Task: Create a due date automation trigger when advanced on, on the tuesday before a card is due add fields without custom field "Resume" set to a date between 1 and 7 working days ago at 11:00 AM.
Action: Mouse moved to (842, 262)
Screenshot: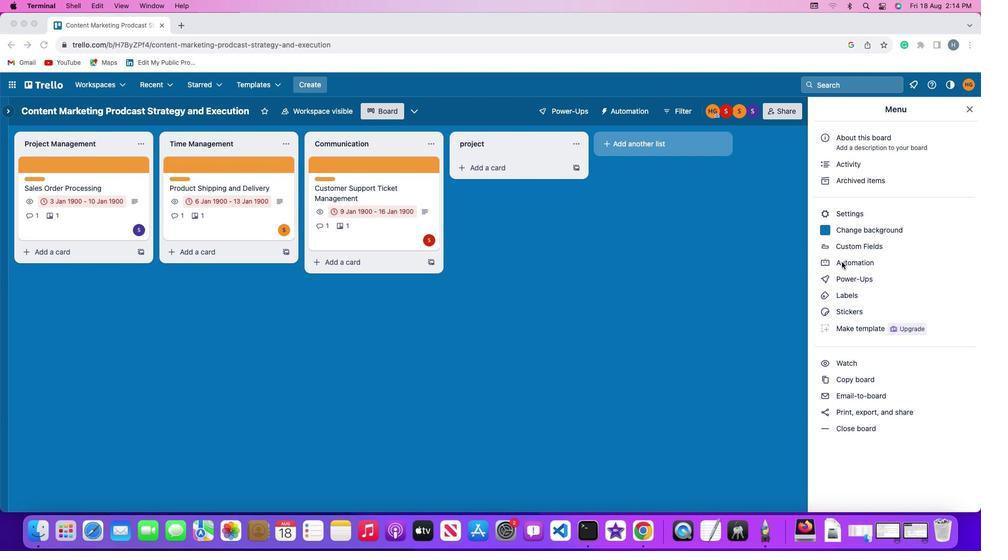 
Action: Mouse pressed left at (842, 262)
Screenshot: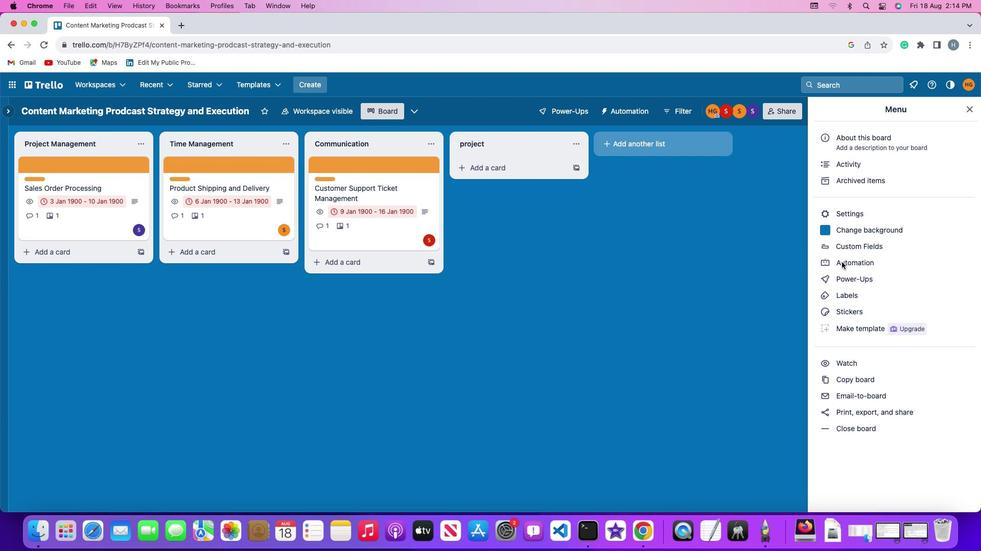 
Action: Mouse pressed left at (842, 262)
Screenshot: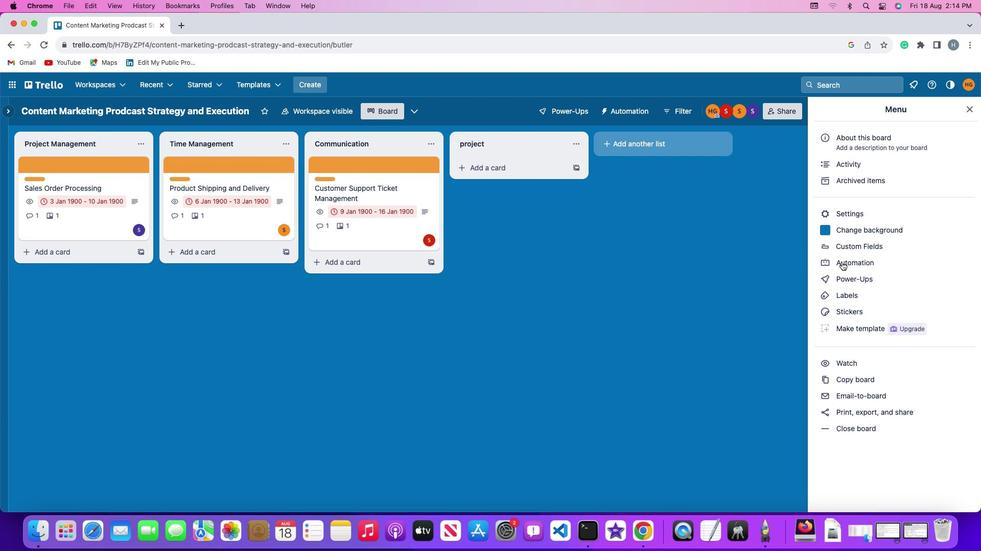 
Action: Mouse moved to (81, 242)
Screenshot: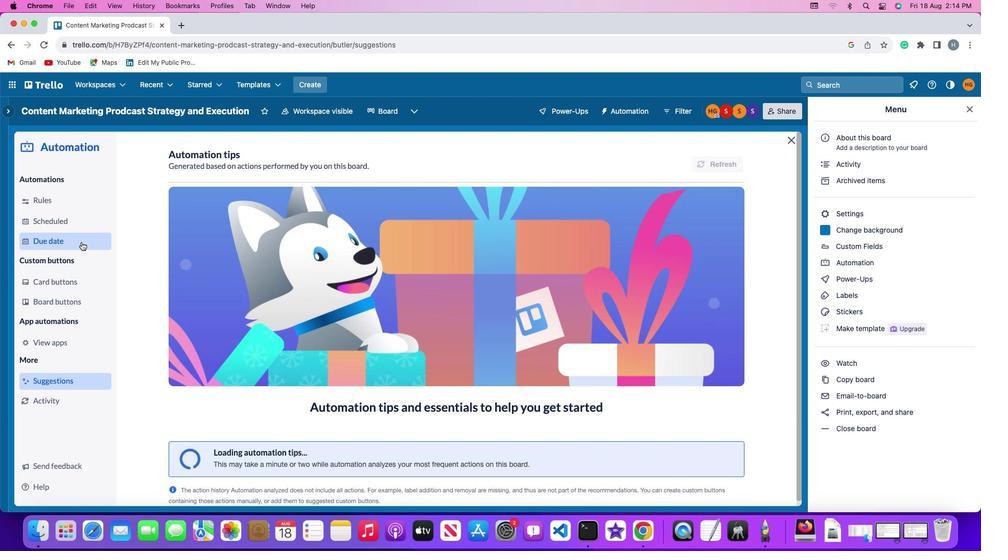 
Action: Mouse pressed left at (81, 242)
Screenshot: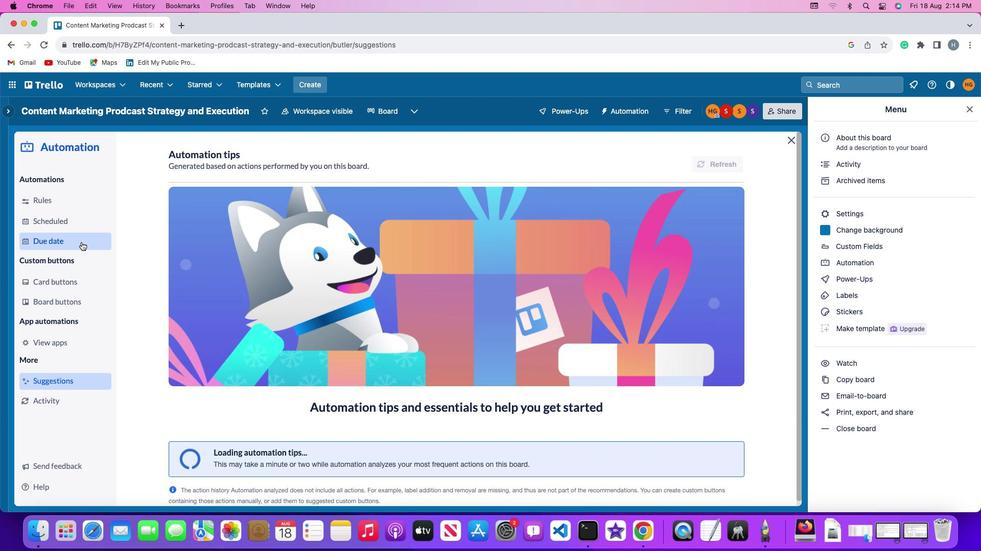 
Action: Mouse moved to (674, 158)
Screenshot: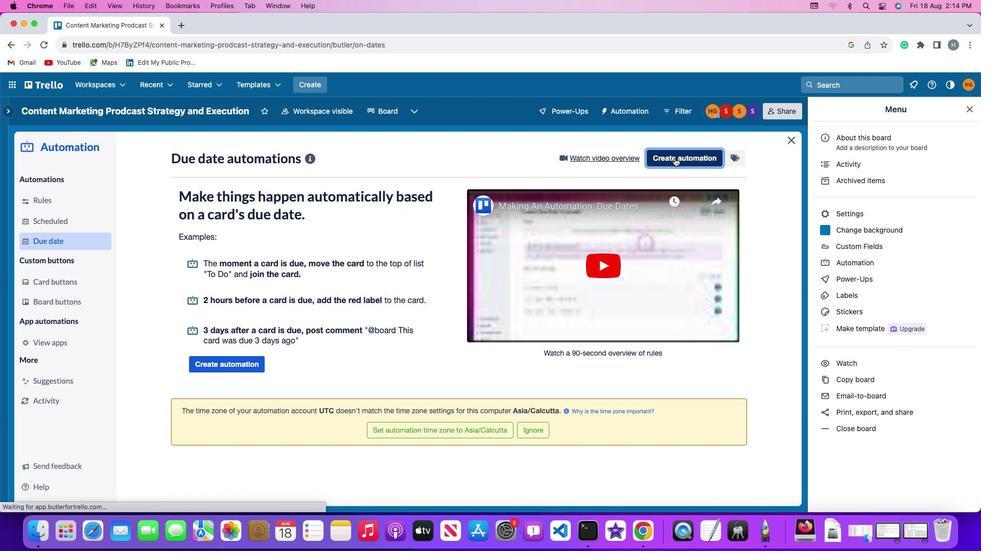 
Action: Mouse pressed left at (674, 158)
Screenshot: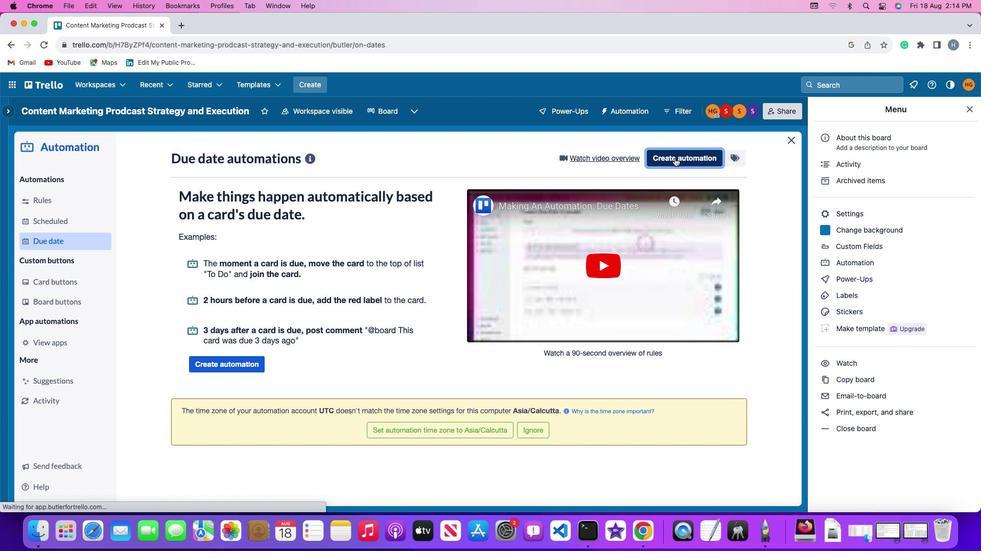 
Action: Mouse moved to (195, 257)
Screenshot: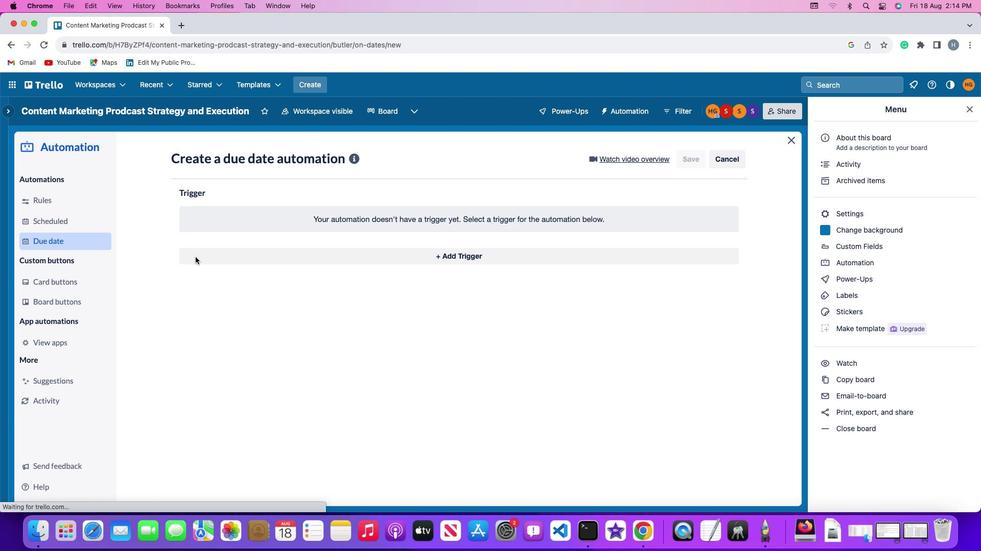 
Action: Mouse pressed left at (195, 257)
Screenshot: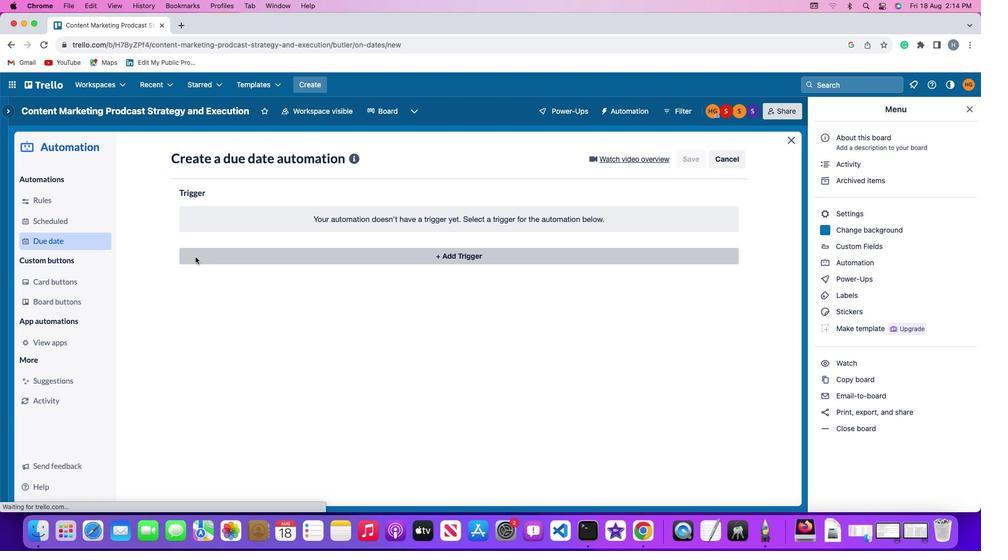 
Action: Mouse moved to (217, 447)
Screenshot: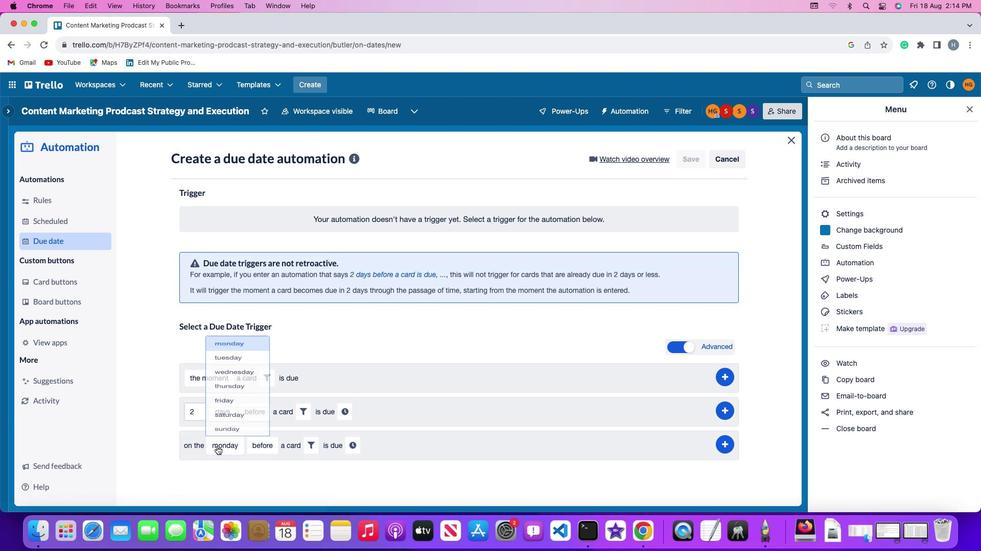 
Action: Mouse pressed left at (217, 447)
Screenshot: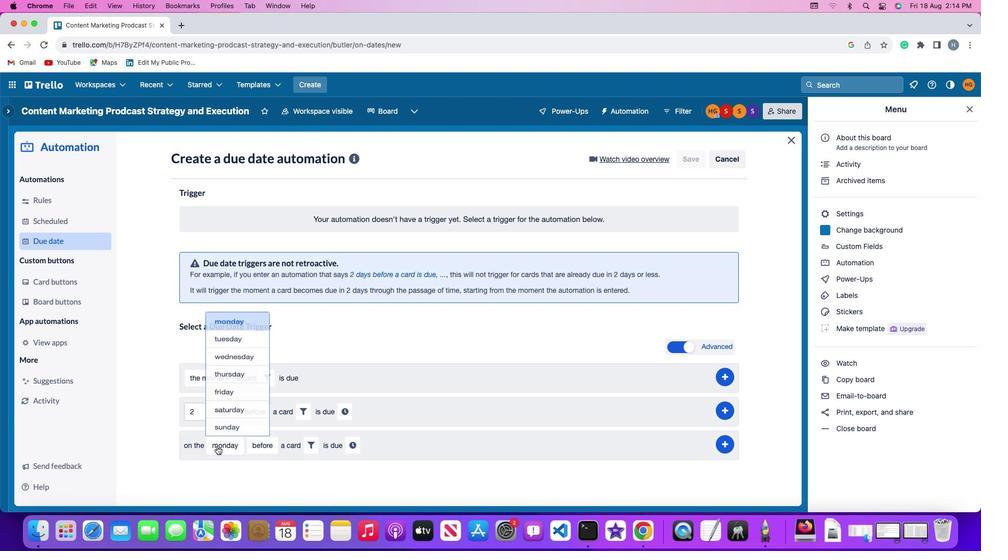 
Action: Mouse moved to (234, 327)
Screenshot: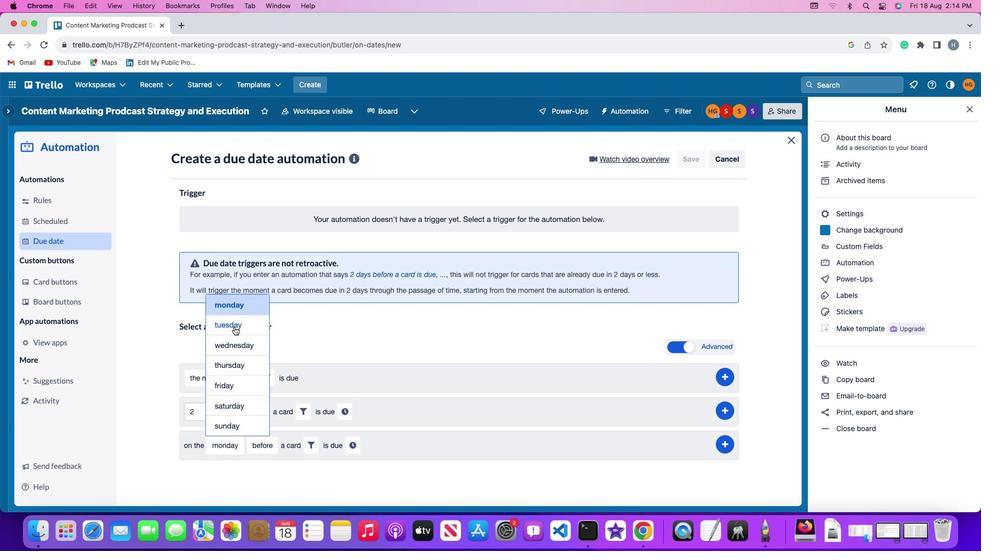 
Action: Mouse pressed left at (234, 327)
Screenshot: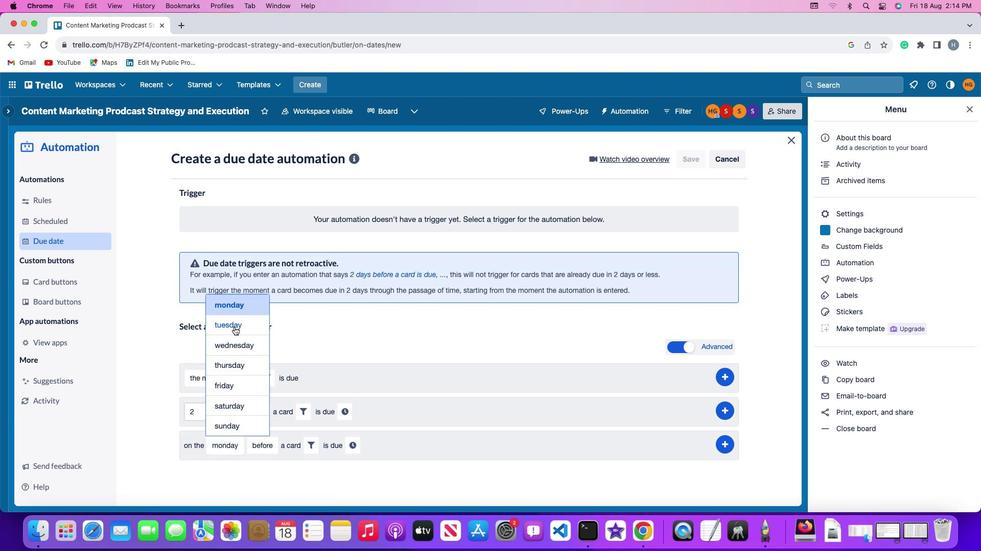 
Action: Mouse moved to (249, 449)
Screenshot: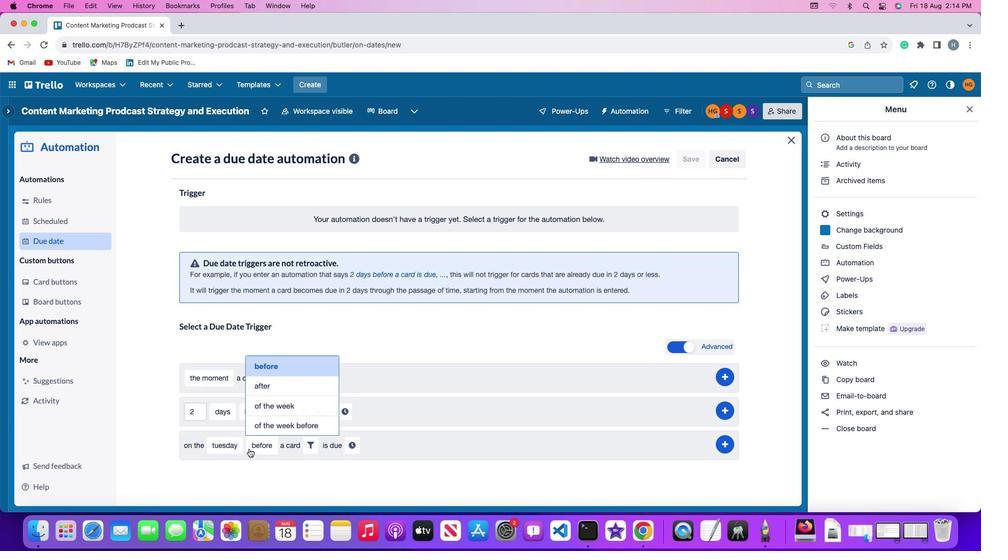 
Action: Mouse pressed left at (249, 449)
Screenshot: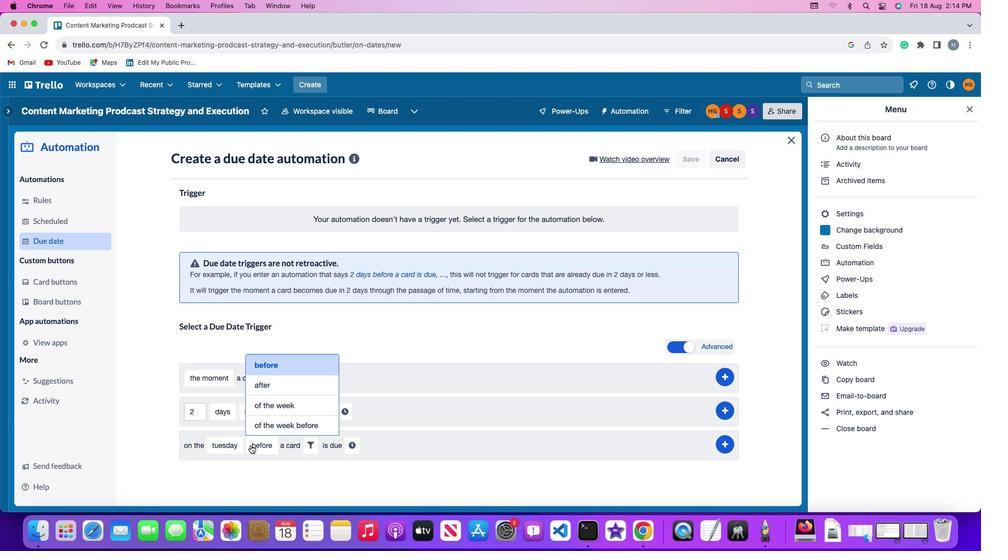 
Action: Mouse moved to (277, 362)
Screenshot: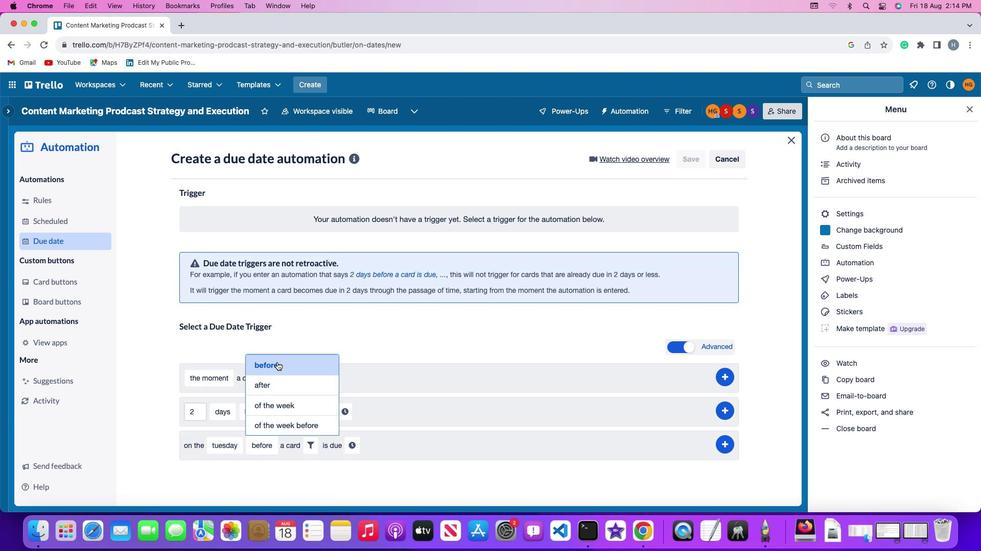 
Action: Mouse pressed left at (277, 362)
Screenshot: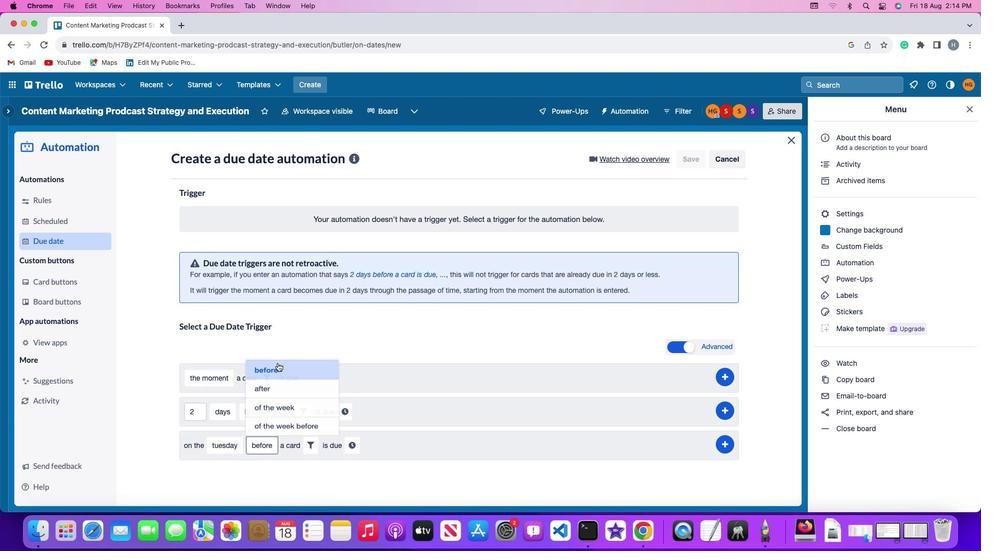 
Action: Mouse moved to (306, 444)
Screenshot: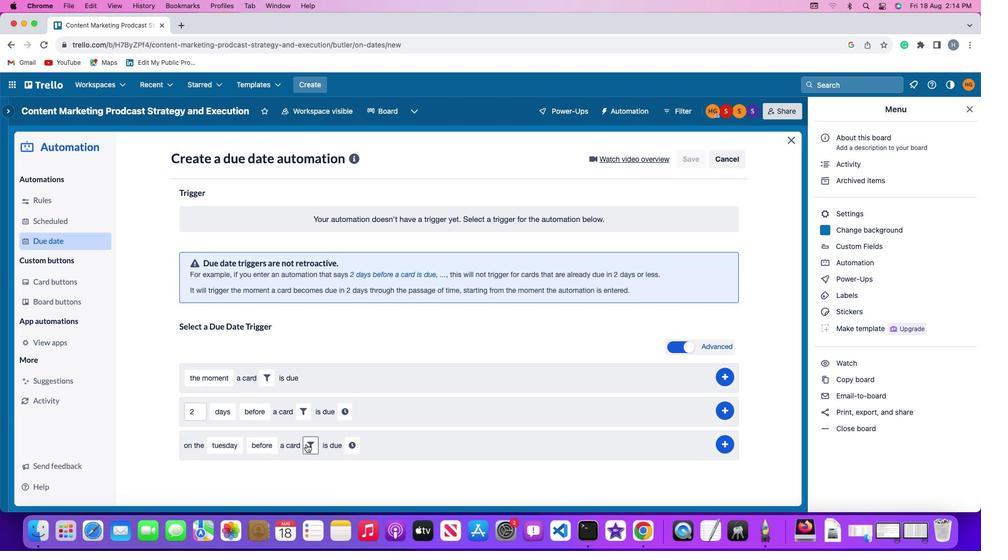 
Action: Mouse pressed left at (306, 444)
Screenshot: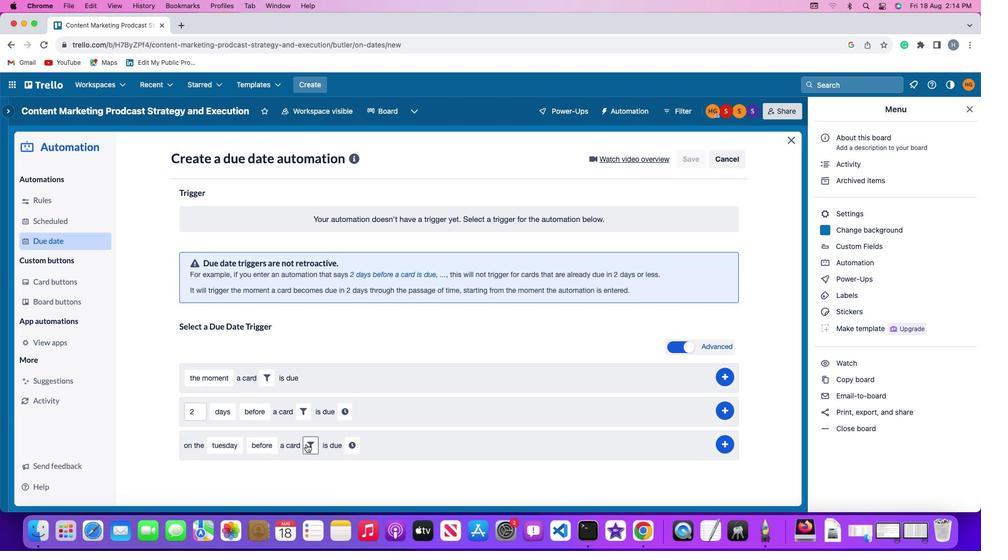 
Action: Mouse moved to (475, 476)
Screenshot: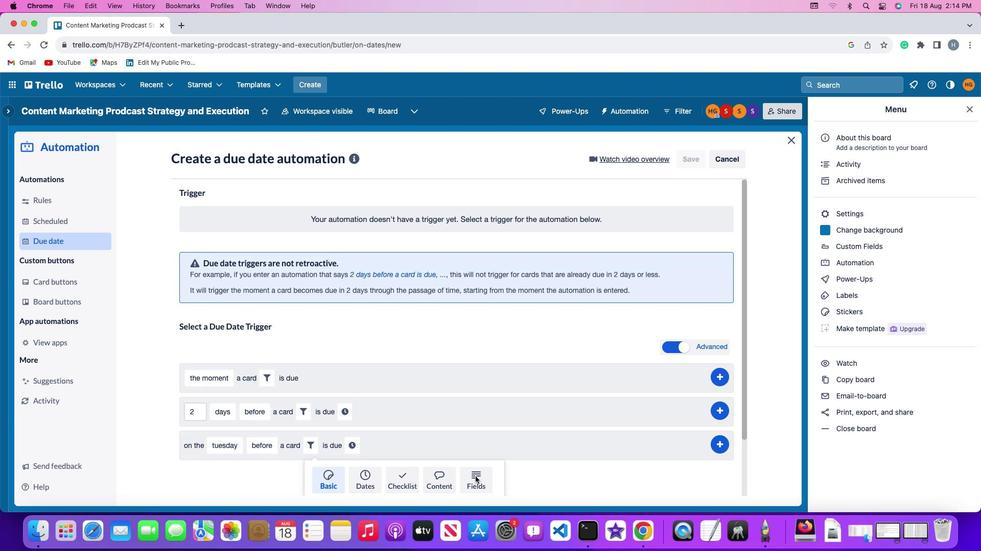 
Action: Mouse pressed left at (475, 476)
Screenshot: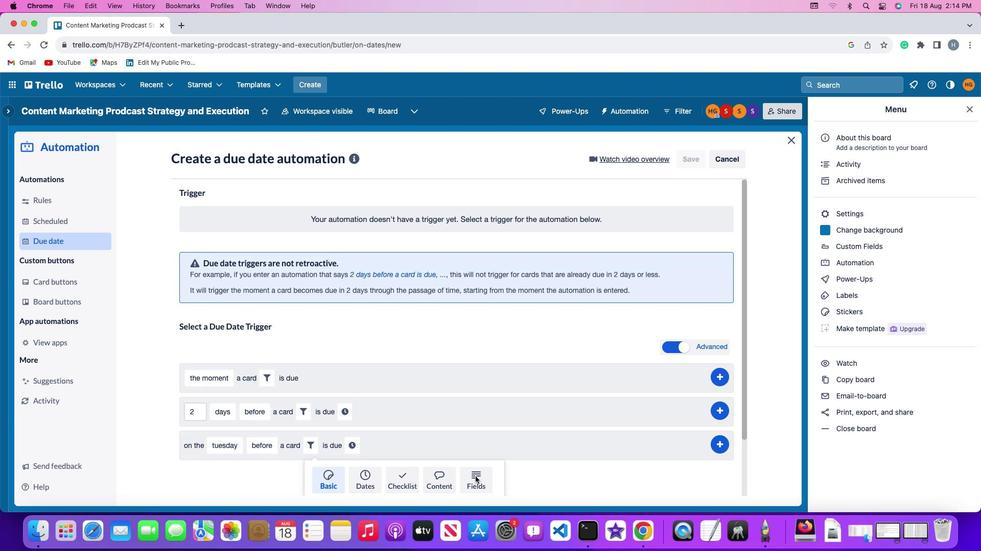 
Action: Mouse moved to (244, 477)
Screenshot: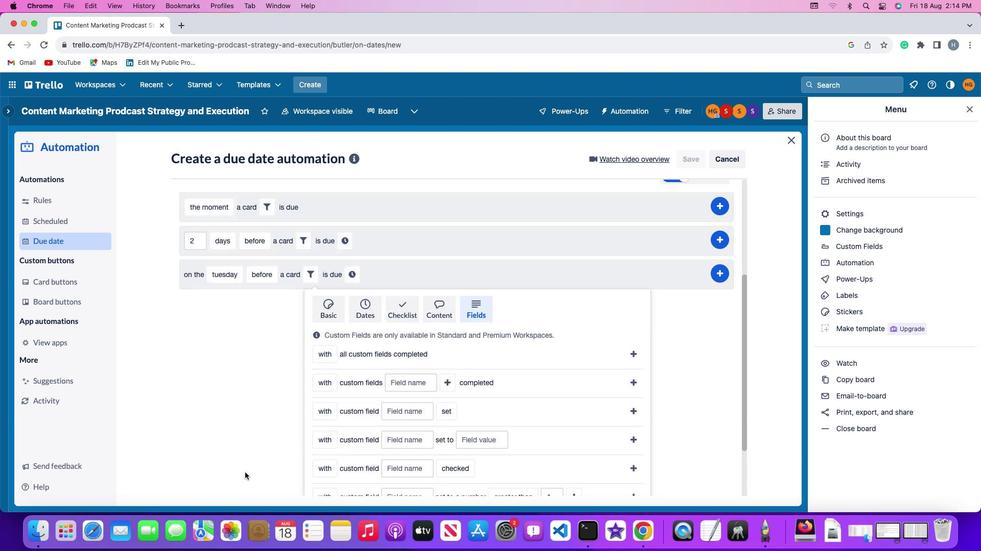 
Action: Mouse scrolled (244, 477) with delta (0, 0)
Screenshot: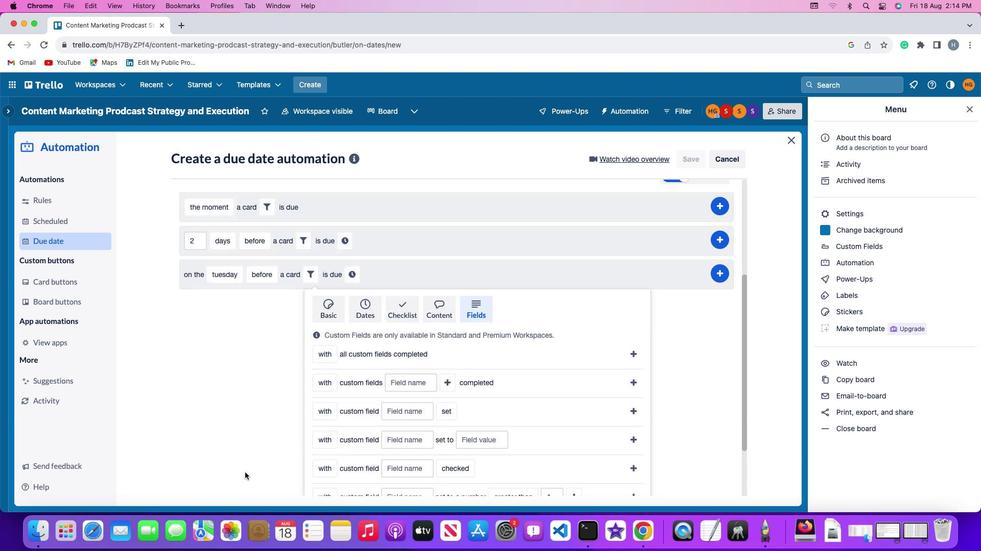 
Action: Mouse scrolled (244, 477) with delta (0, 0)
Screenshot: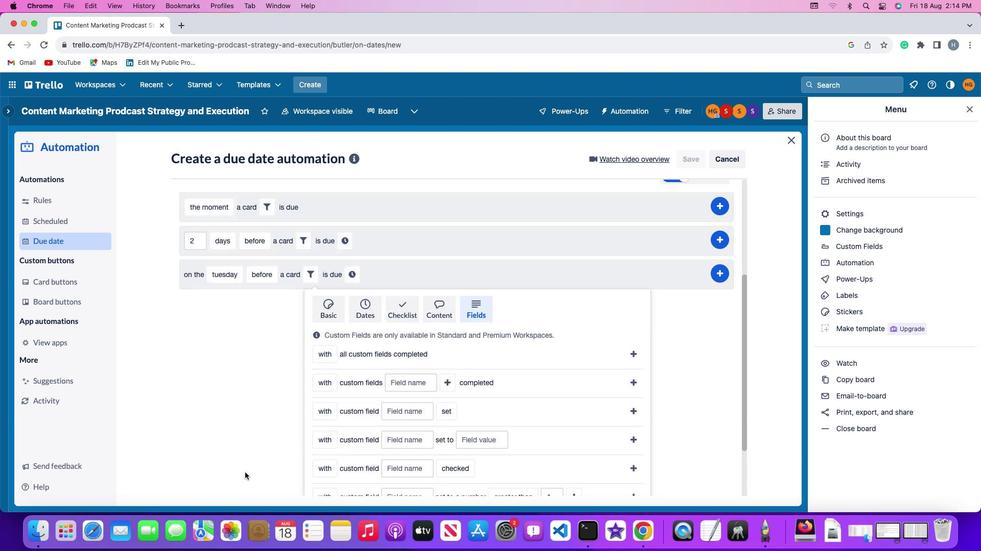 
Action: Mouse moved to (244, 476)
Screenshot: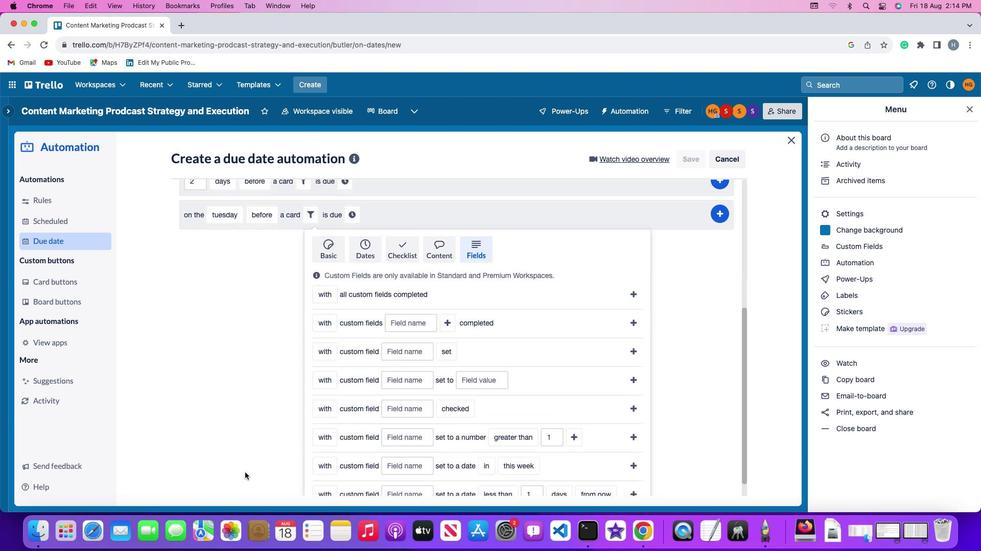 
Action: Mouse scrolled (244, 476) with delta (0, -1)
Screenshot: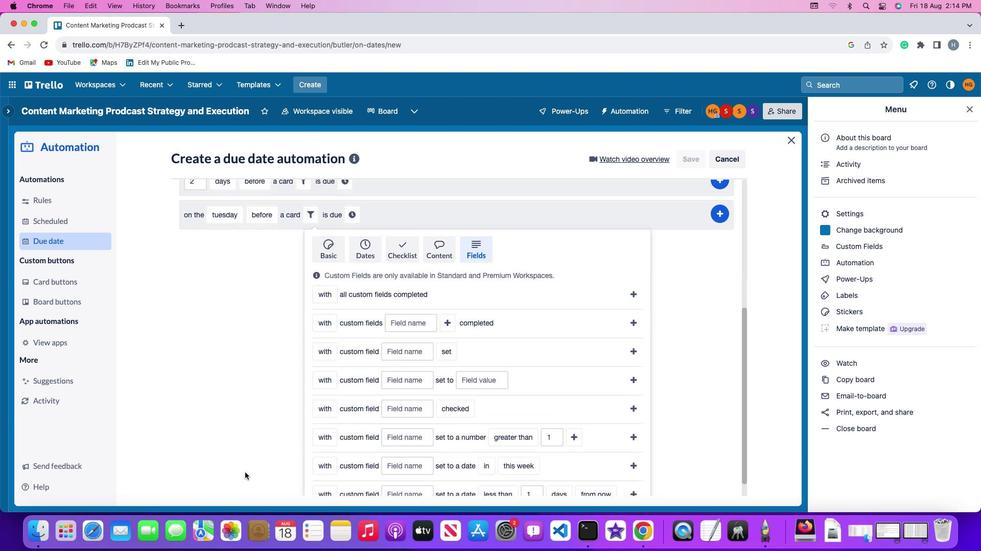 
Action: Mouse scrolled (244, 476) with delta (0, -2)
Screenshot: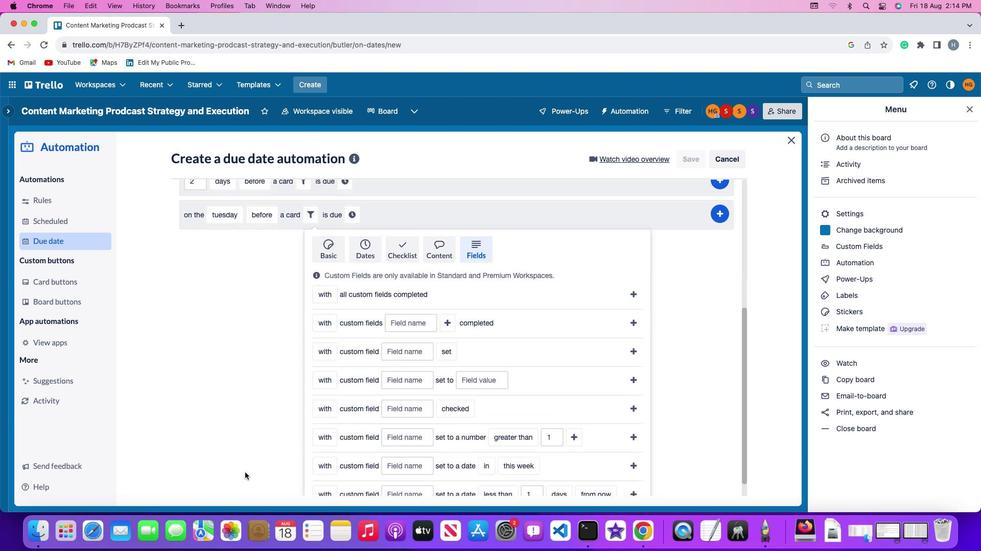 
Action: Mouse moved to (244, 475)
Screenshot: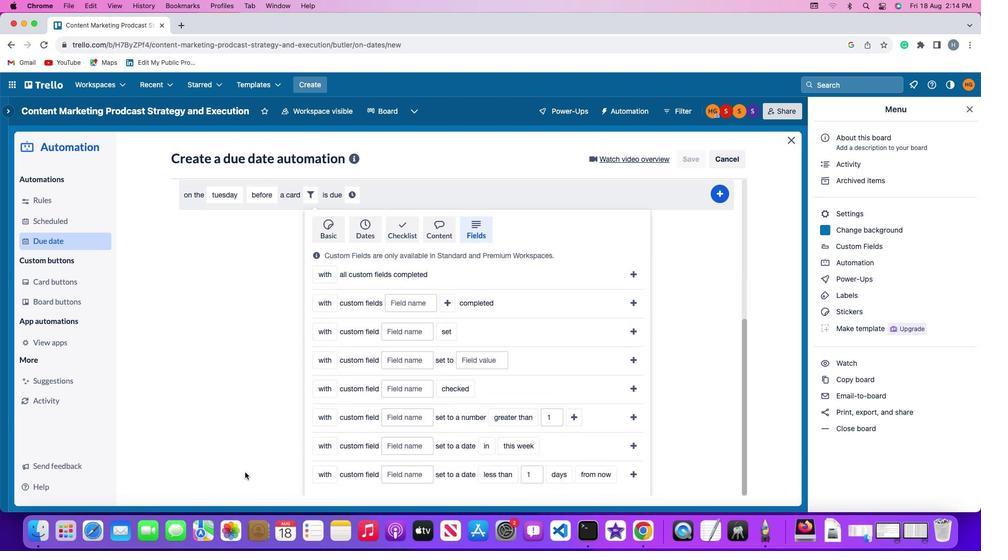 
Action: Mouse scrolled (244, 475) with delta (0, -2)
Screenshot: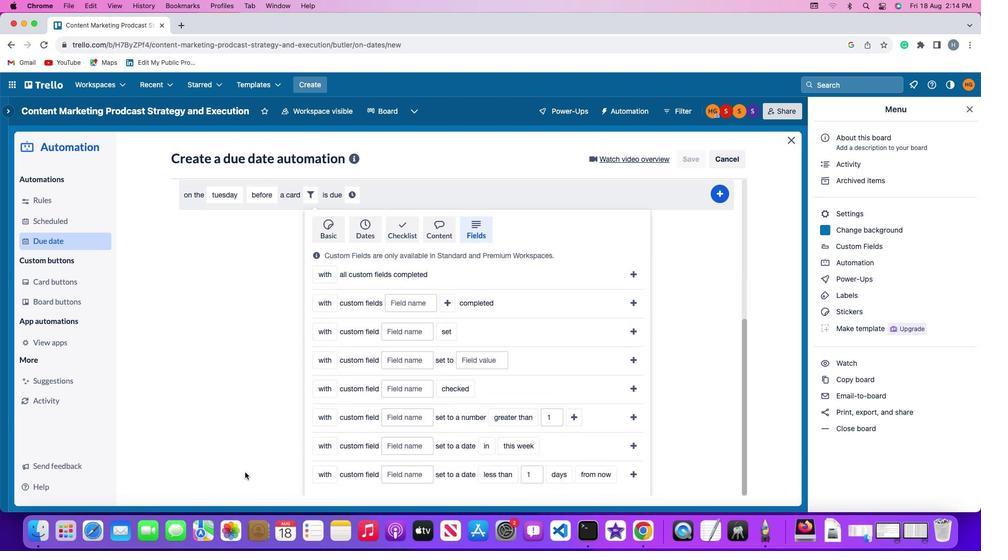 
Action: Mouse moved to (245, 472)
Screenshot: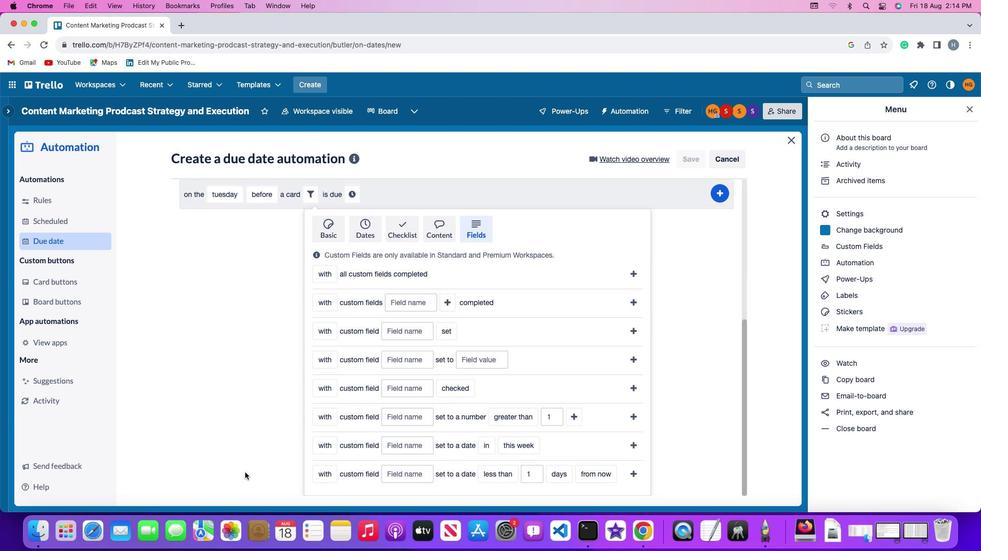 
Action: Mouse scrolled (245, 472) with delta (0, 0)
Screenshot: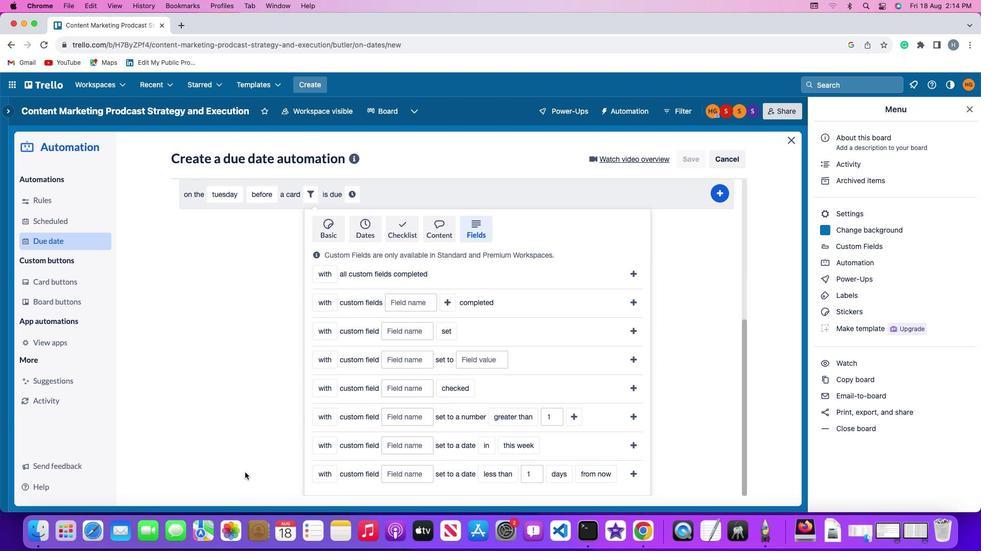 
Action: Mouse scrolled (245, 472) with delta (0, 0)
Screenshot: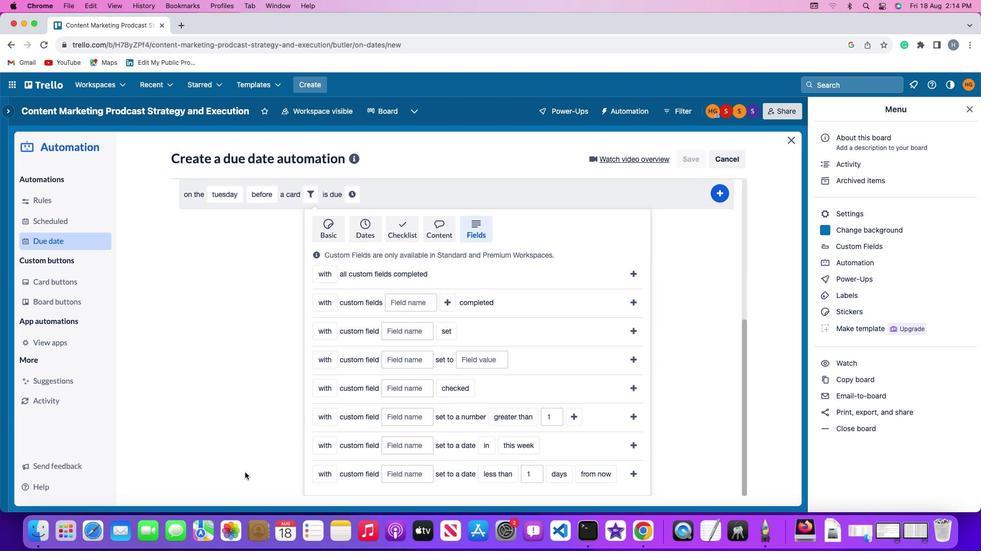 
Action: Mouse scrolled (245, 472) with delta (0, -1)
Screenshot: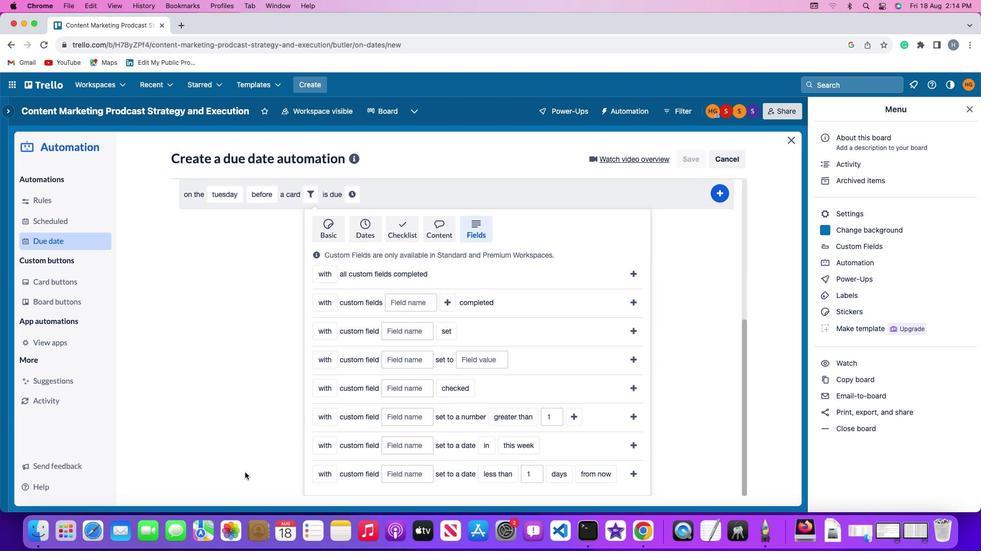 
Action: Mouse scrolled (245, 472) with delta (0, -2)
Screenshot: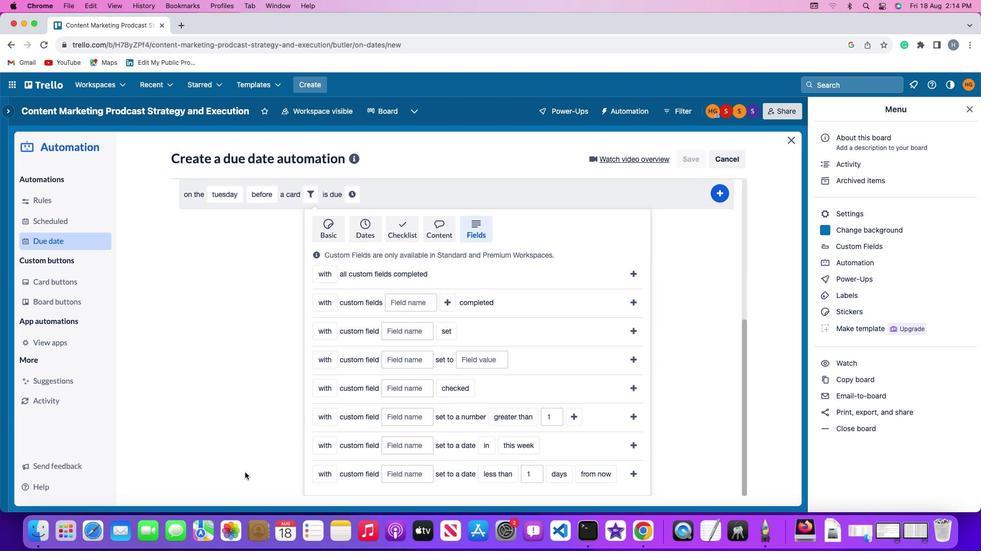 
Action: Mouse scrolled (245, 472) with delta (0, -2)
Screenshot: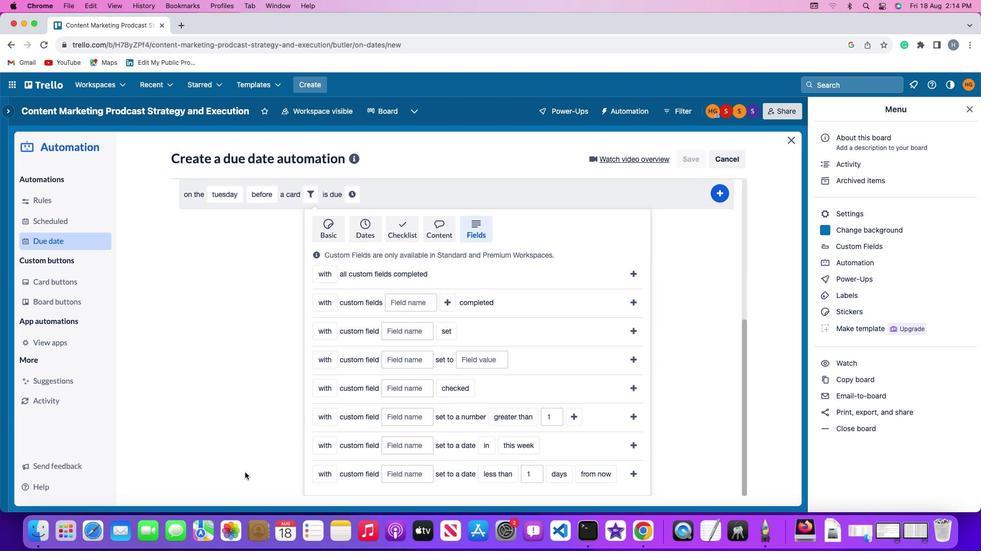 
Action: Mouse scrolled (245, 472) with delta (0, 0)
Screenshot: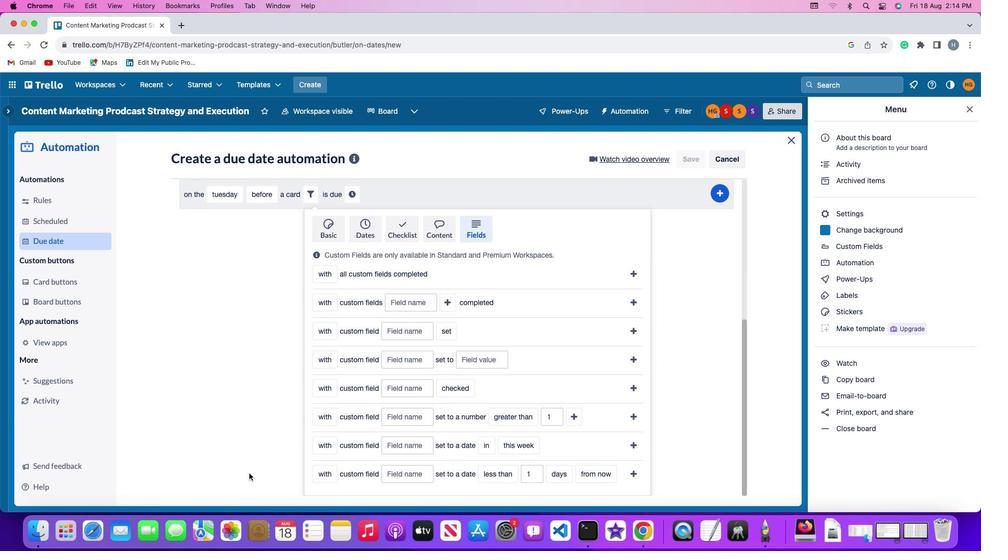 
Action: Mouse scrolled (245, 472) with delta (0, 0)
Screenshot: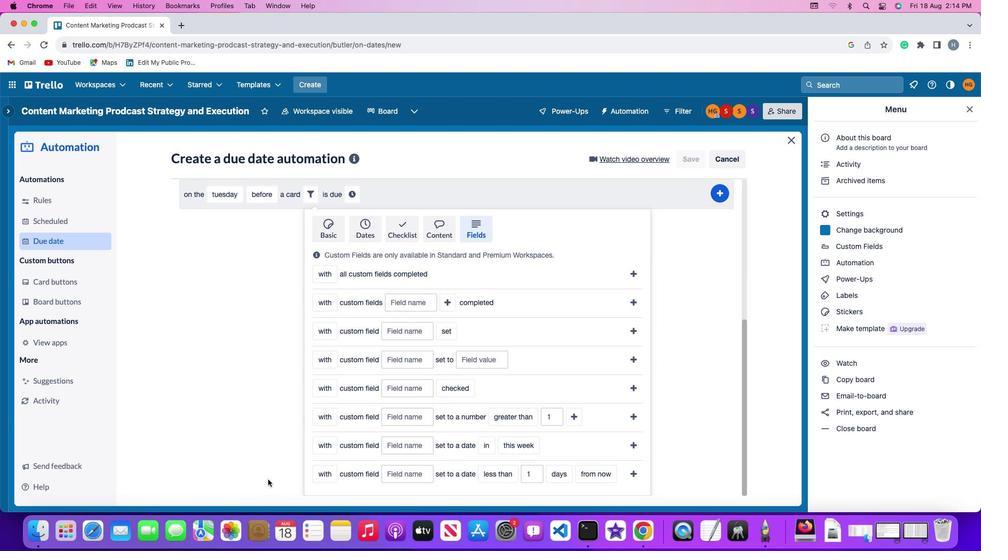 
Action: Mouse moved to (319, 473)
Screenshot: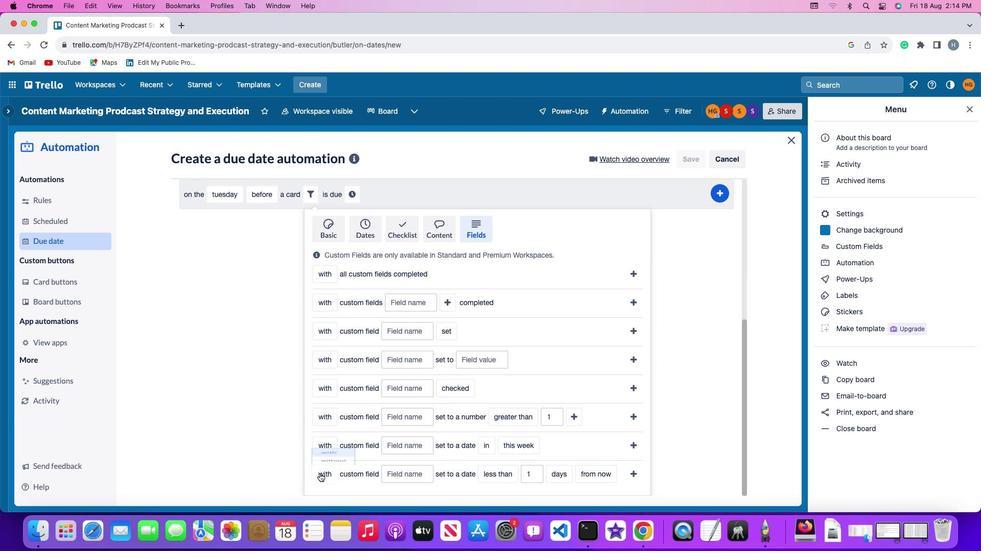 
Action: Mouse pressed left at (319, 473)
Screenshot: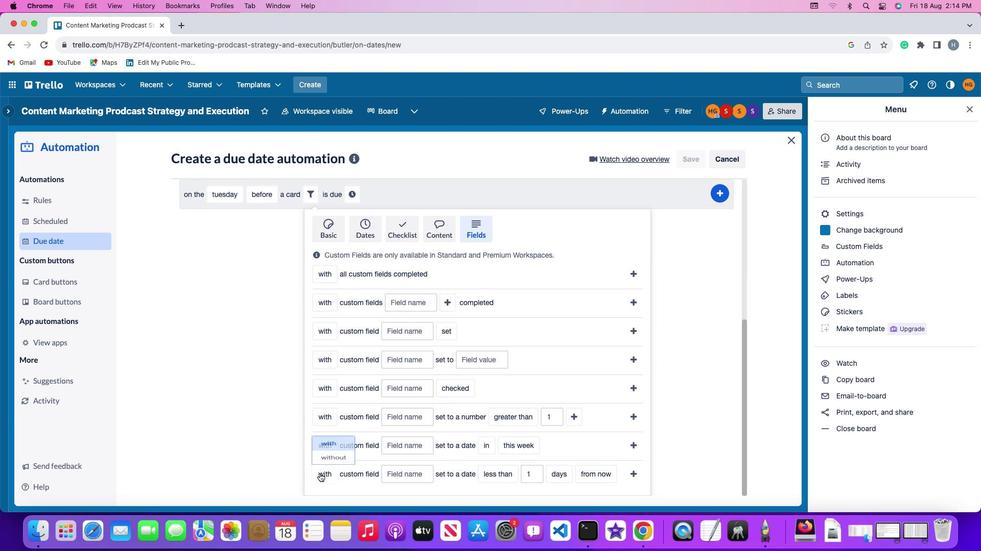 
Action: Mouse moved to (324, 456)
Screenshot: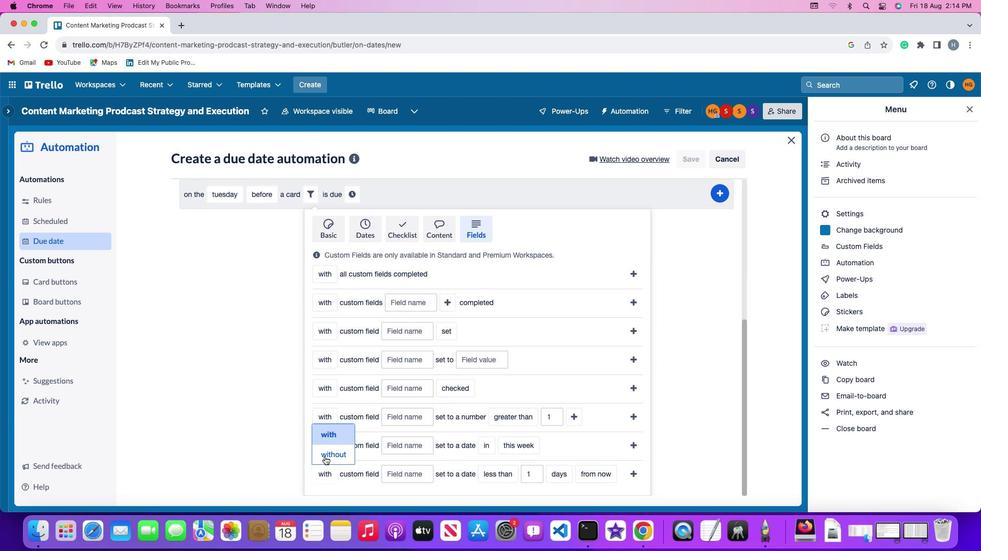
Action: Mouse pressed left at (324, 456)
Screenshot: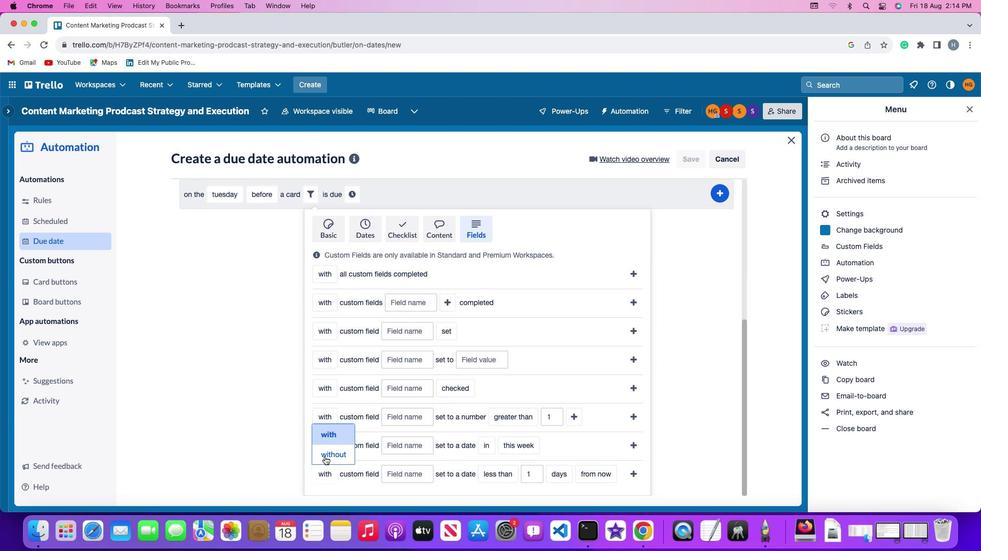 
Action: Mouse moved to (403, 476)
Screenshot: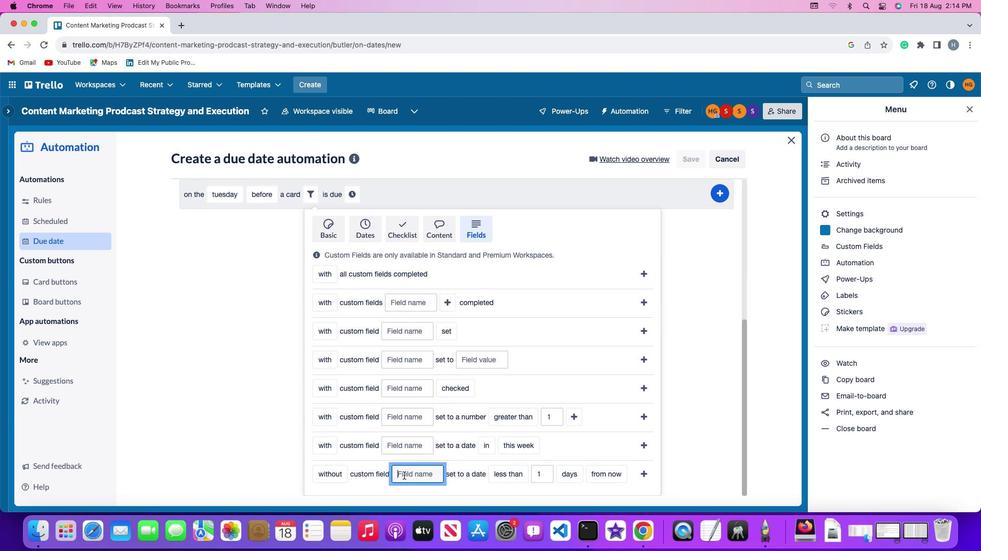
Action: Mouse pressed left at (403, 476)
Screenshot: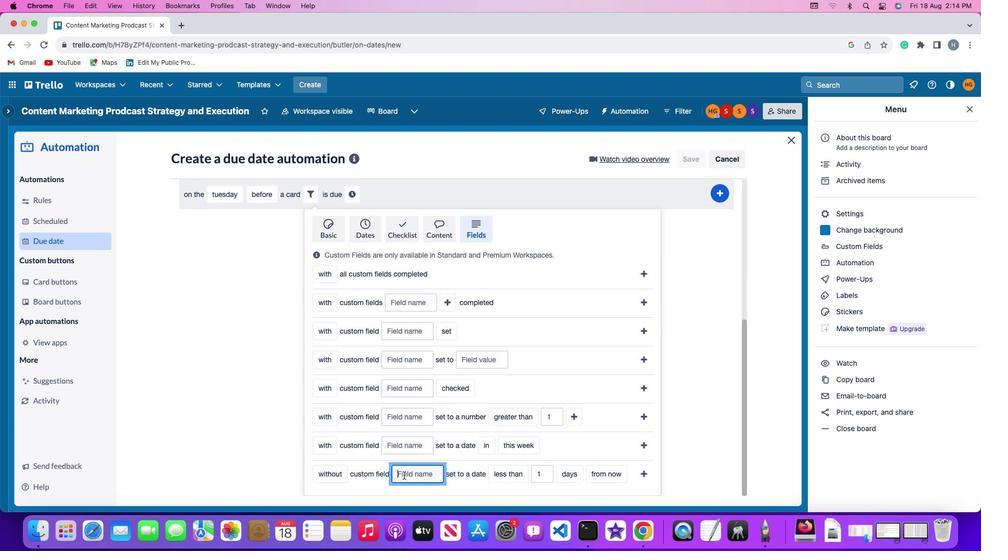 
Action: Mouse moved to (404, 475)
Screenshot: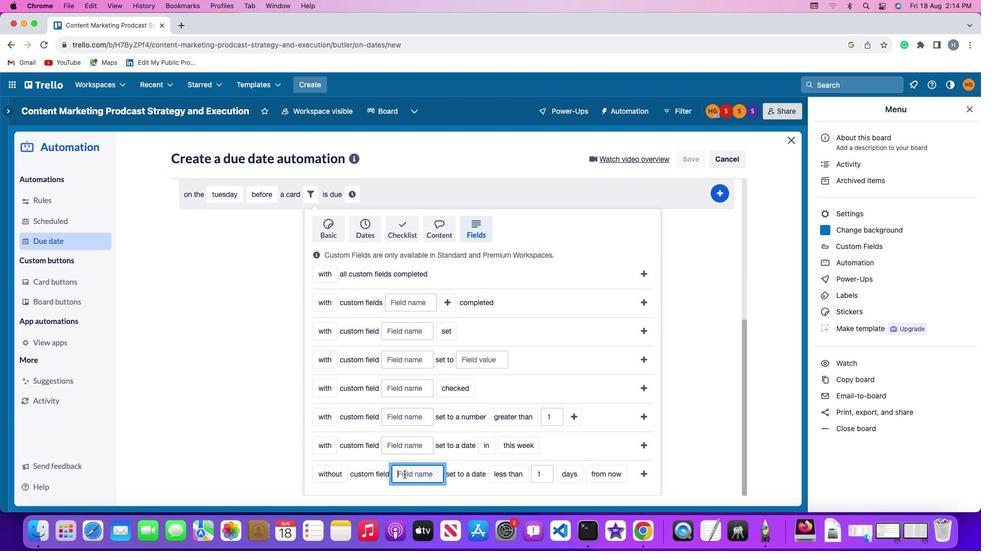 
Action: Key pressed Key.shift'R''e''s''u''m''e'
Screenshot: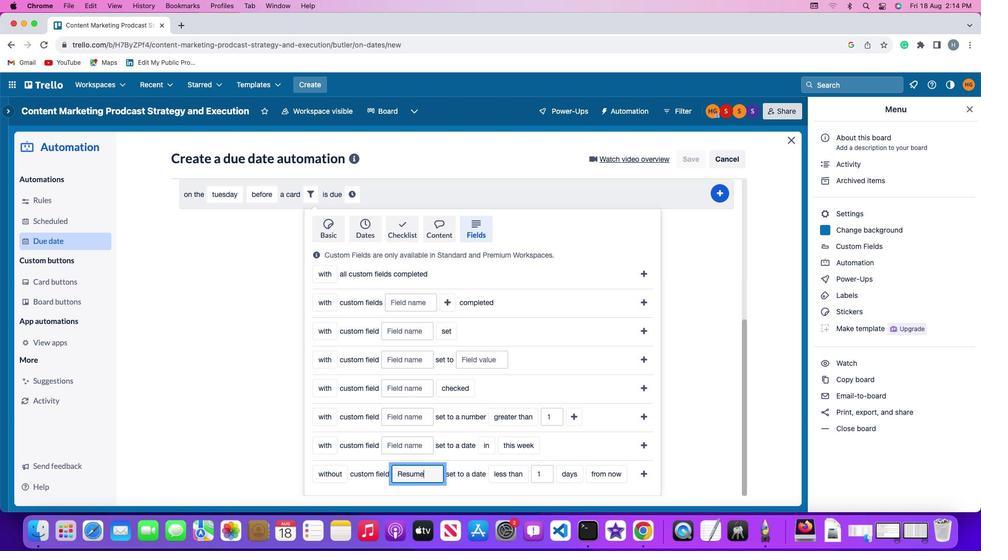 
Action: Mouse moved to (510, 466)
Screenshot: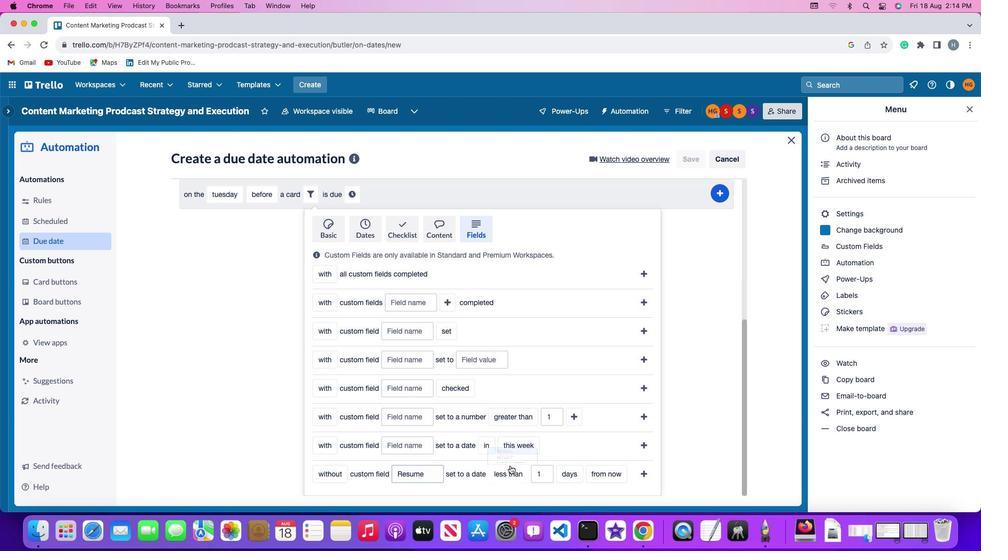 
Action: Mouse pressed left at (510, 466)
Screenshot: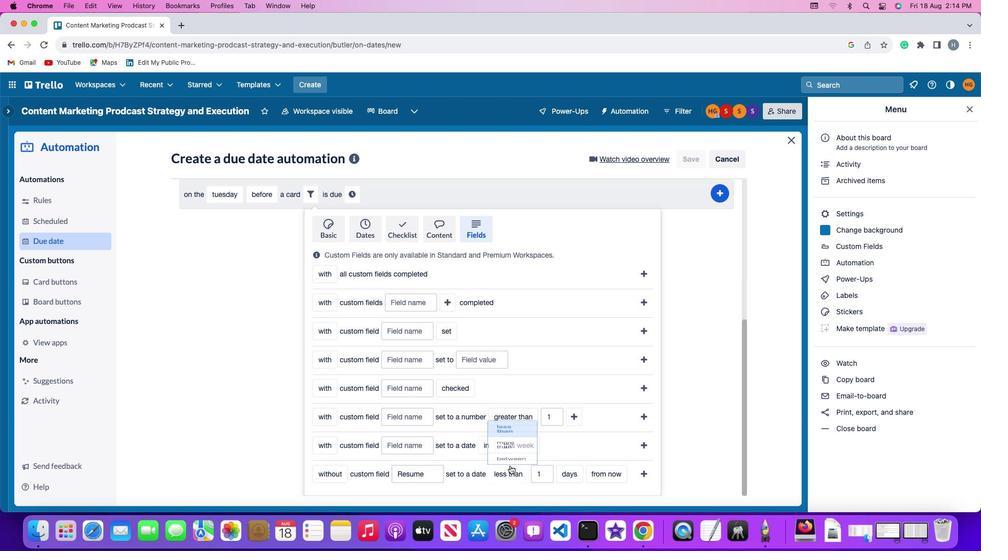 
Action: Mouse moved to (505, 456)
Screenshot: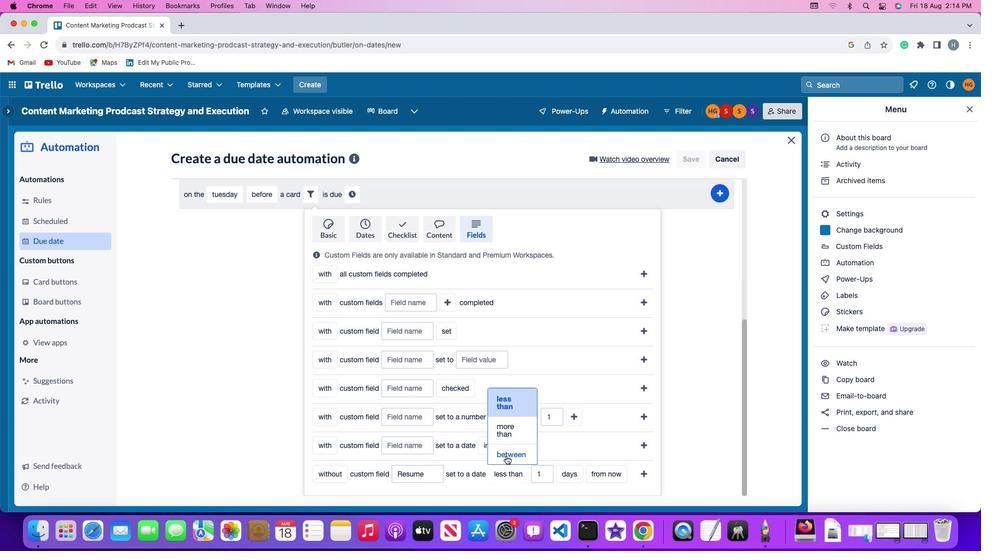 
Action: Mouse pressed left at (505, 456)
Screenshot: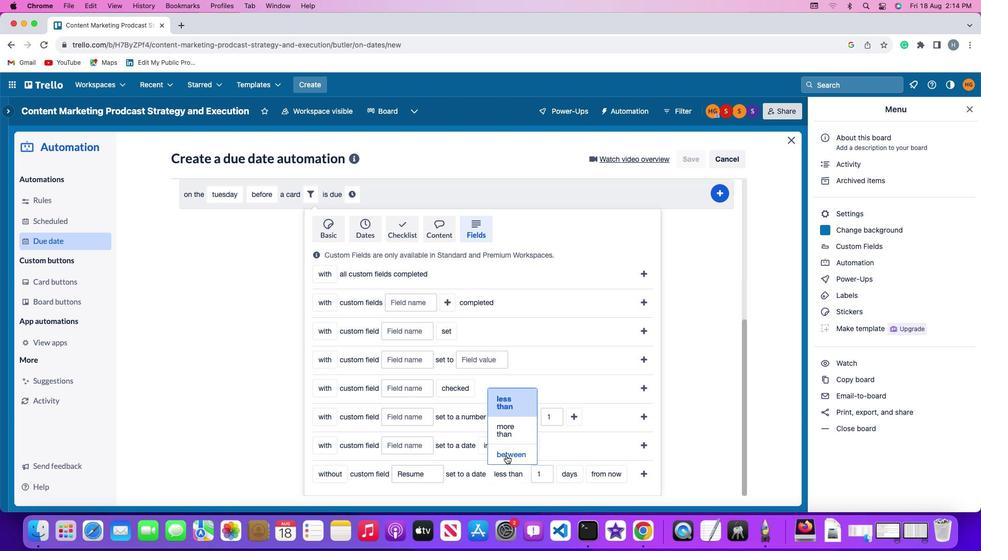 
Action: Mouse moved to (540, 474)
Screenshot: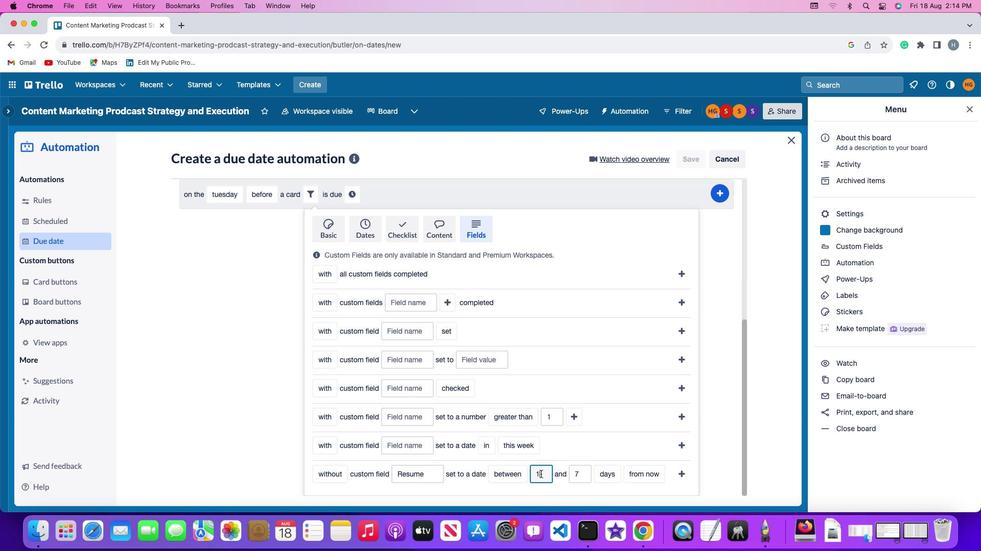 
Action: Mouse pressed left at (540, 474)
Screenshot: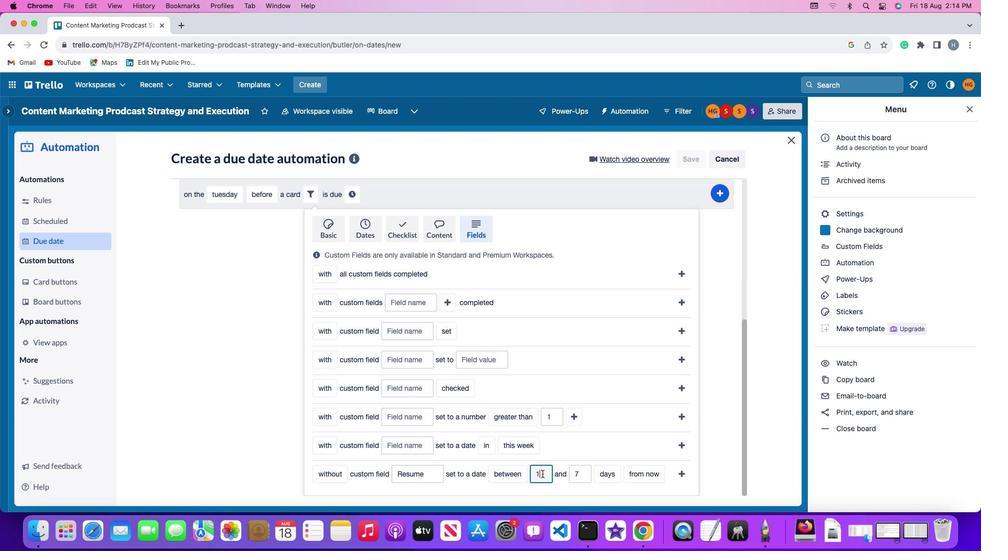 
Action: Mouse moved to (544, 473)
Screenshot: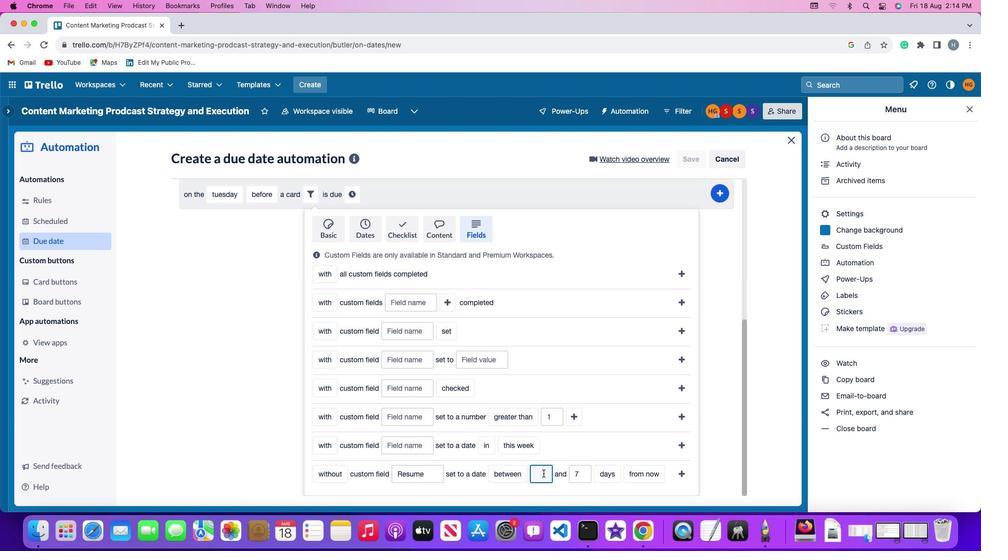 
Action: Key pressed Key.backspace
Screenshot: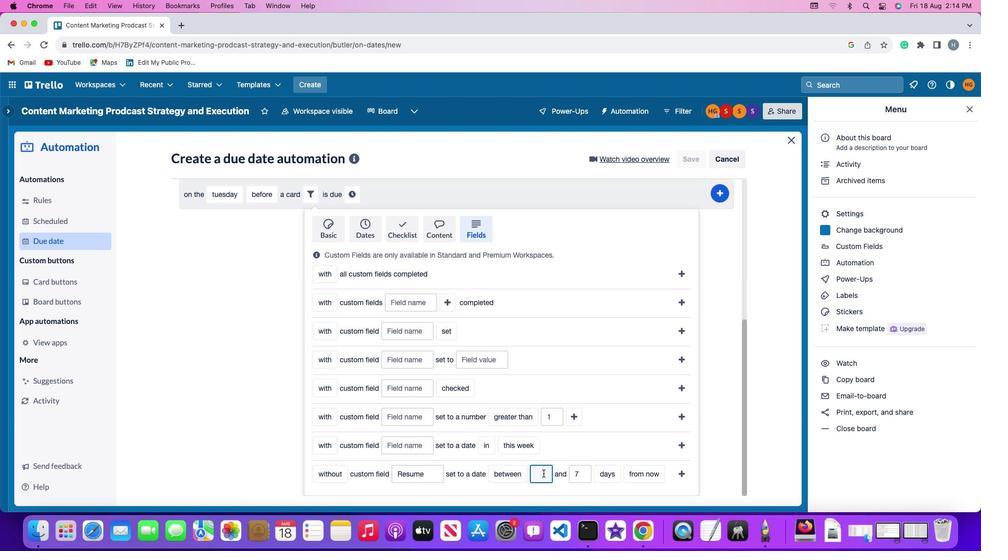 
Action: Mouse moved to (542, 473)
Screenshot: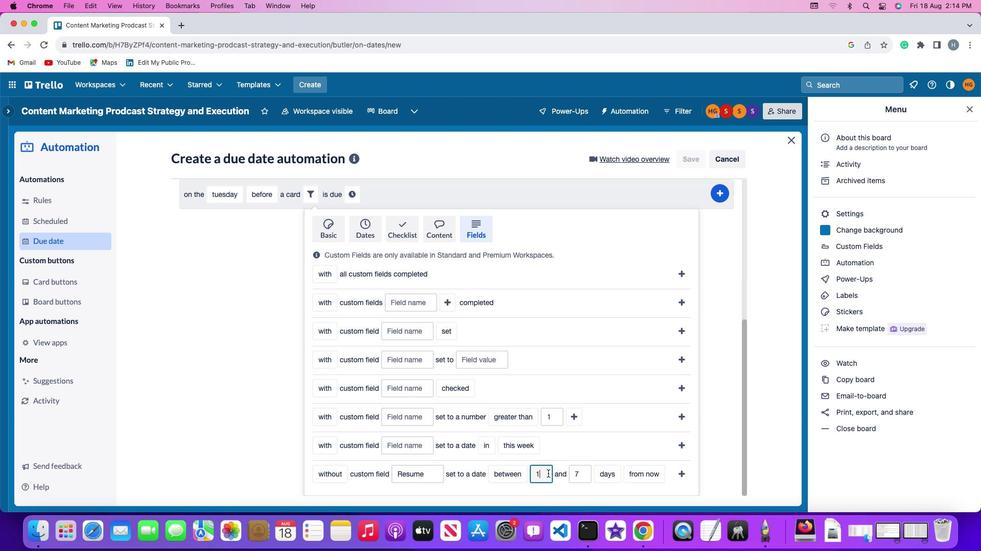 
Action: Key pressed '1'
Screenshot: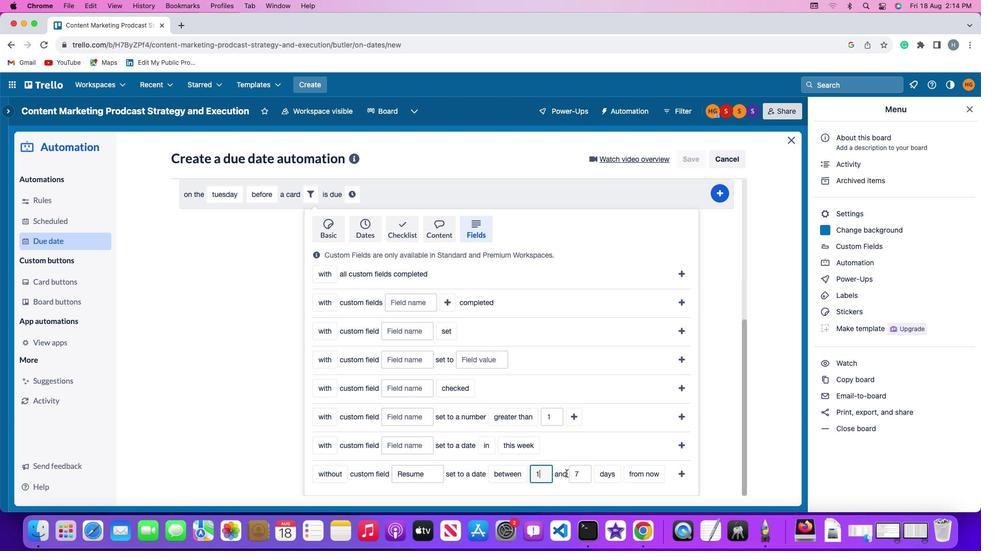 
Action: Mouse moved to (583, 474)
Screenshot: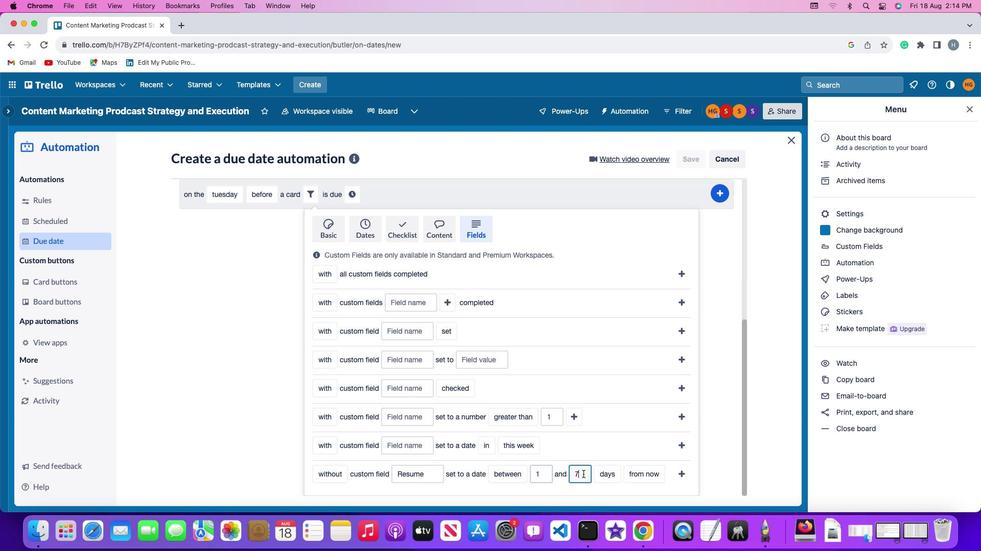 
Action: Mouse pressed left at (583, 474)
Screenshot: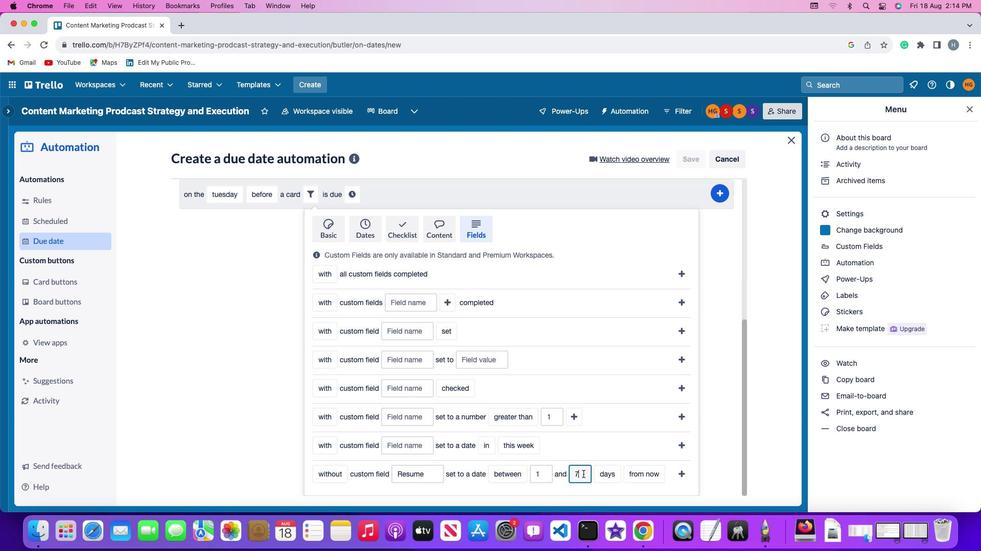 
Action: Key pressed Key.backspace'7'
Screenshot: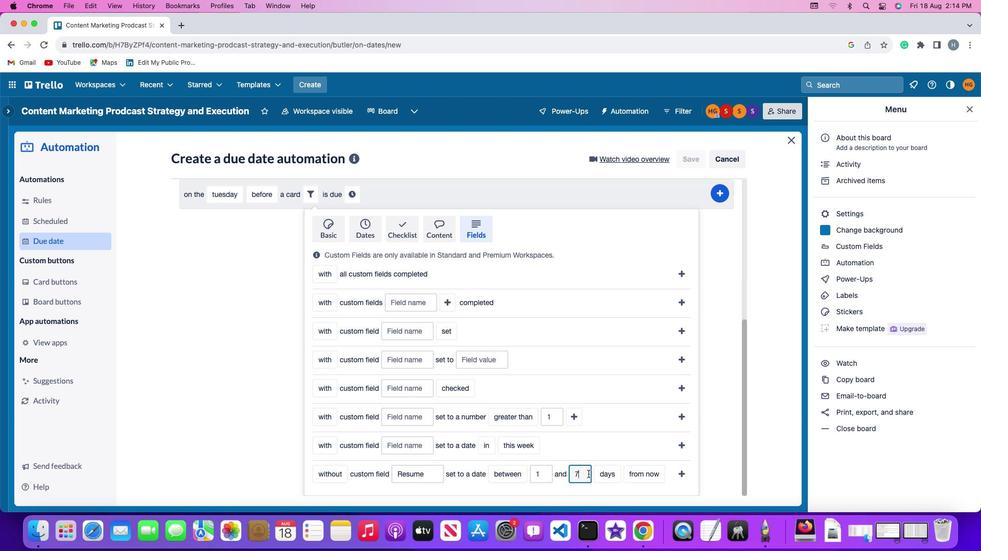 
Action: Mouse moved to (609, 471)
Screenshot: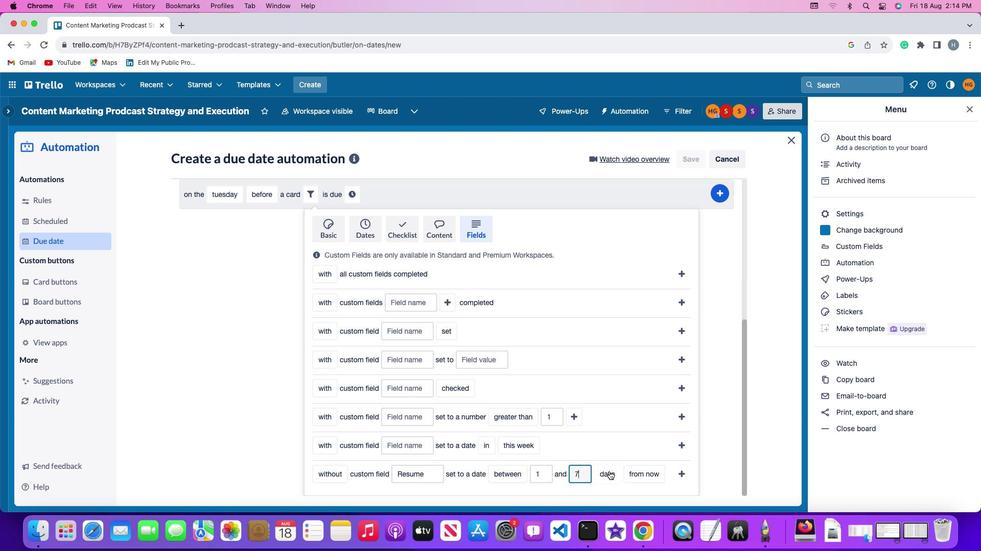 
Action: Mouse pressed left at (609, 471)
Screenshot: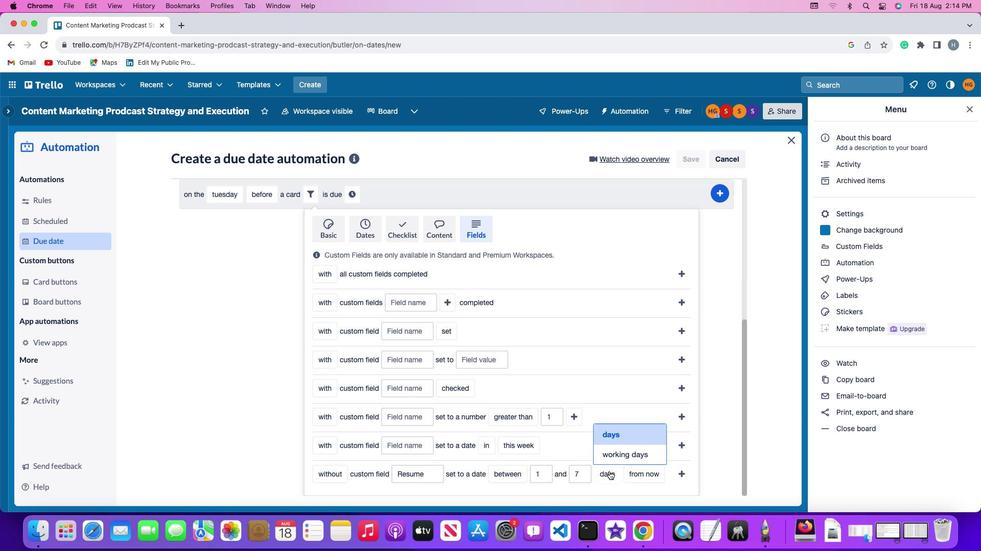 
Action: Mouse moved to (609, 455)
Screenshot: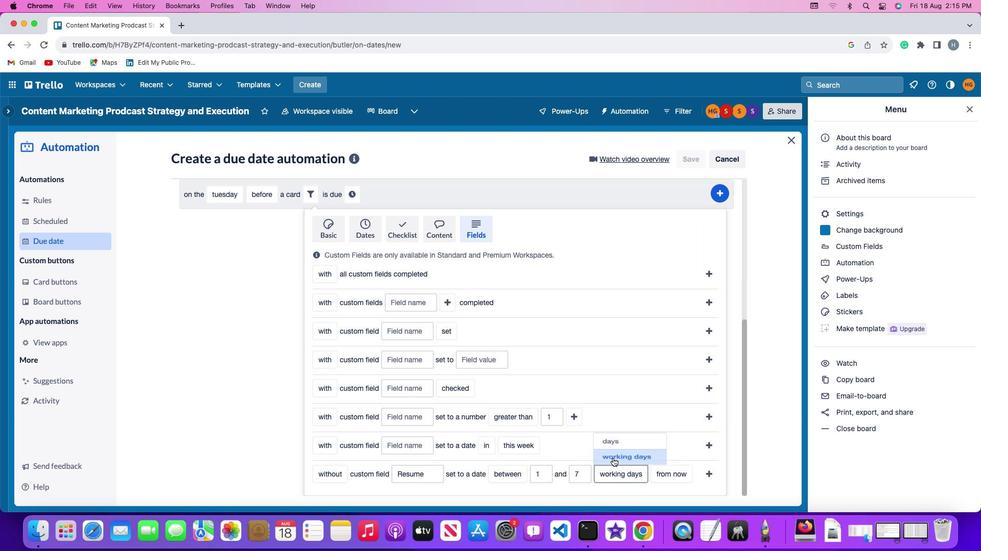 
Action: Mouse pressed left at (609, 455)
Screenshot: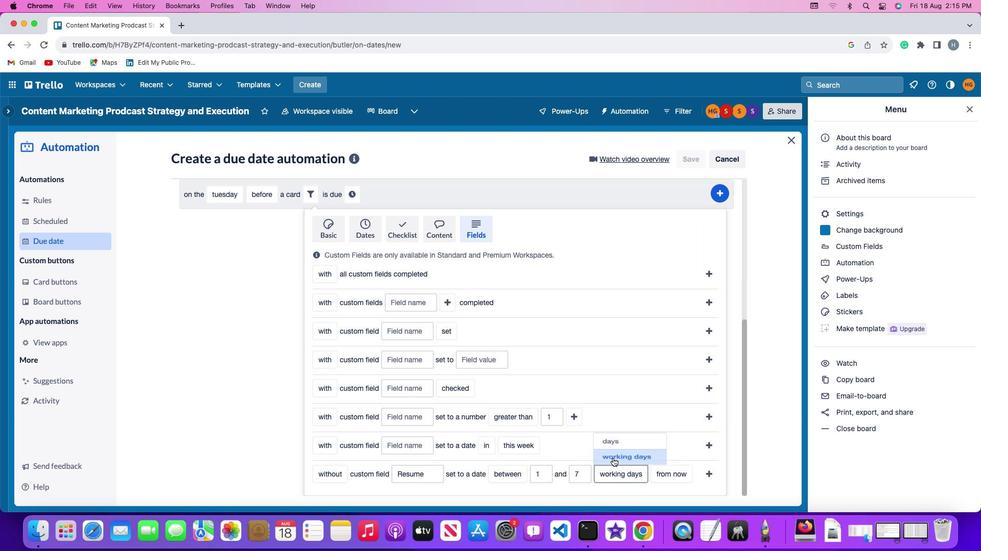 
Action: Mouse moved to (670, 474)
Screenshot: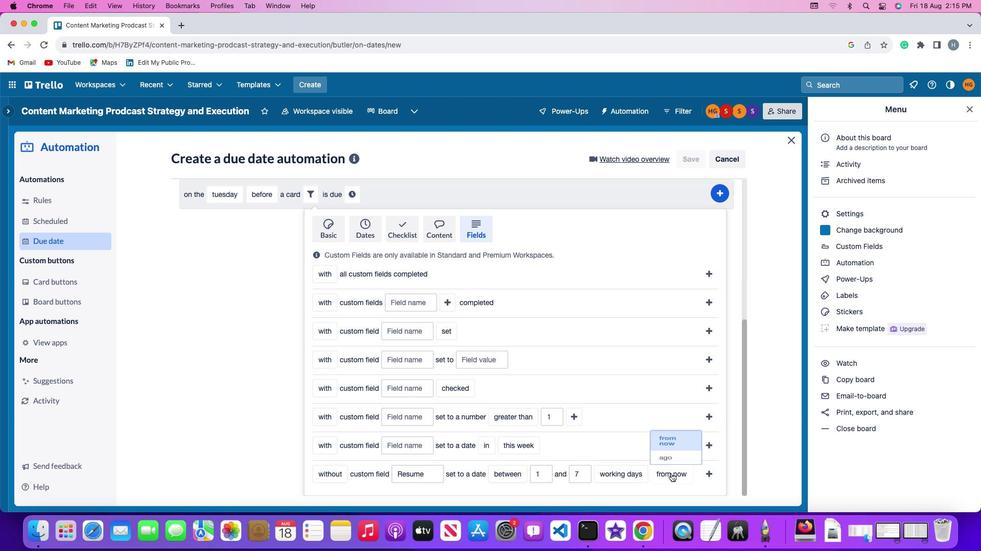
Action: Mouse pressed left at (670, 474)
Screenshot: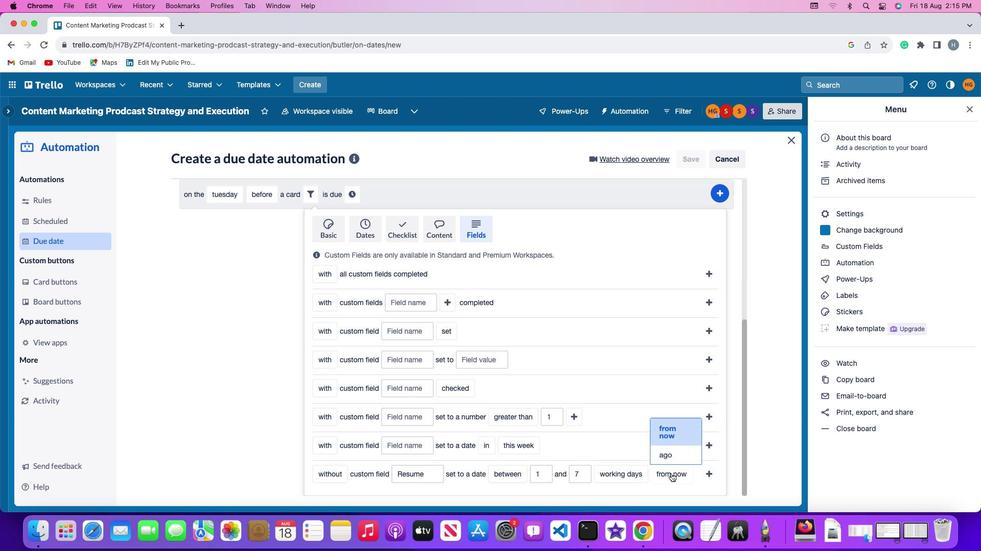 
Action: Mouse moved to (664, 455)
Screenshot: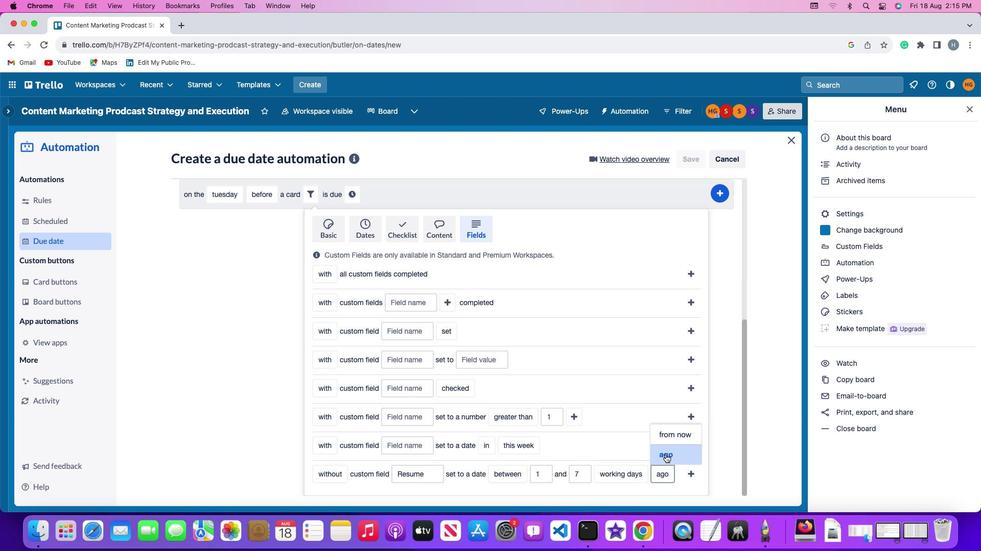
Action: Mouse pressed left at (664, 455)
Screenshot: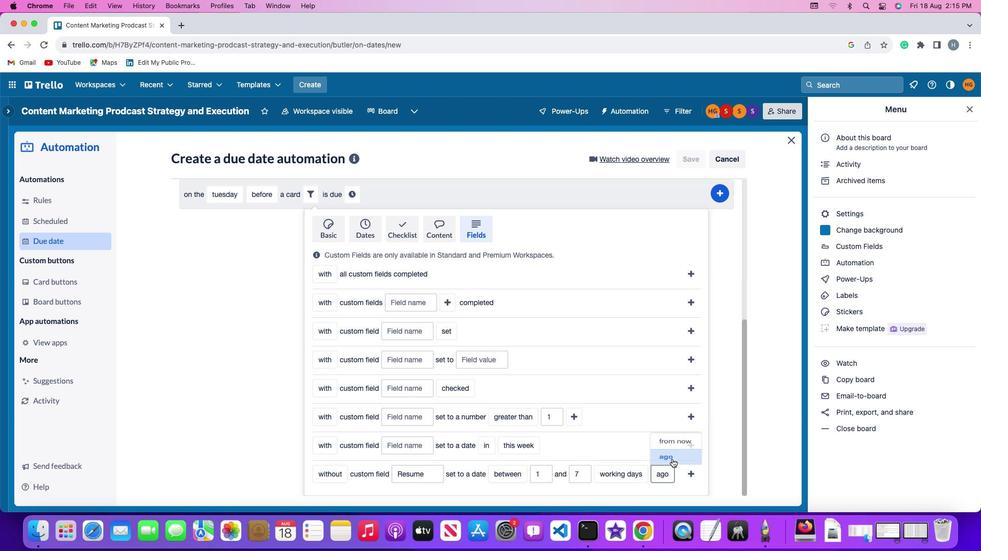
Action: Mouse moved to (691, 474)
Screenshot: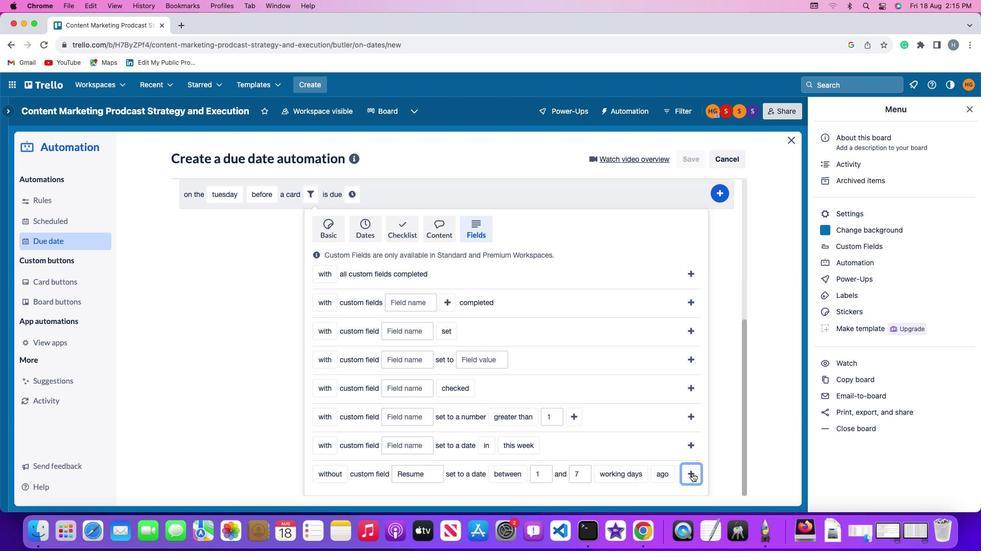 
Action: Mouse pressed left at (691, 474)
Screenshot: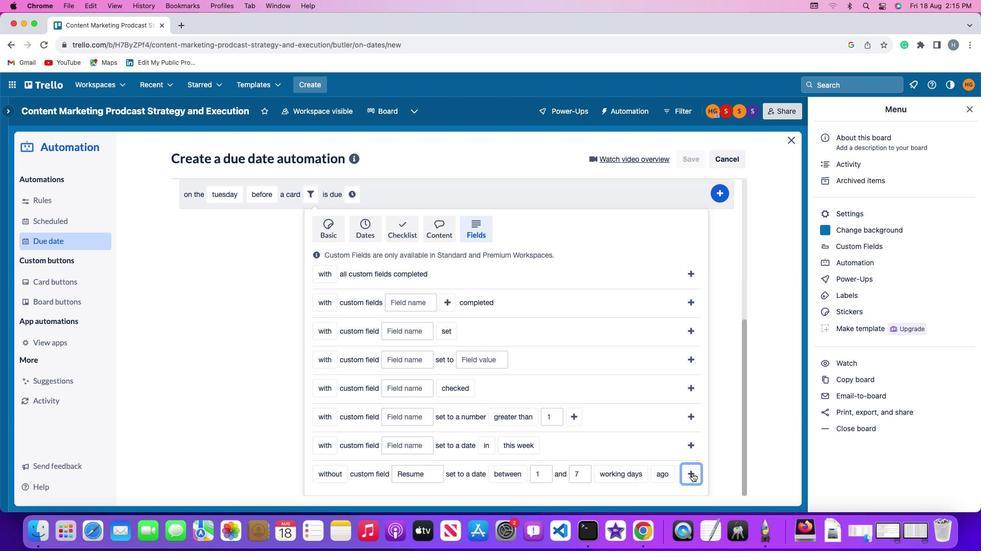 
Action: Mouse moved to (637, 443)
Screenshot: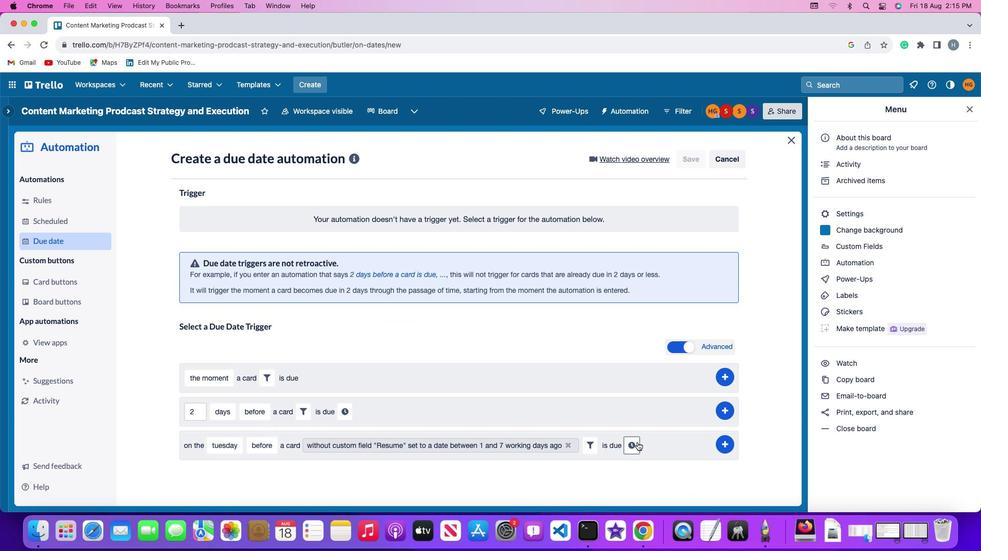 
Action: Mouse pressed left at (637, 443)
Screenshot: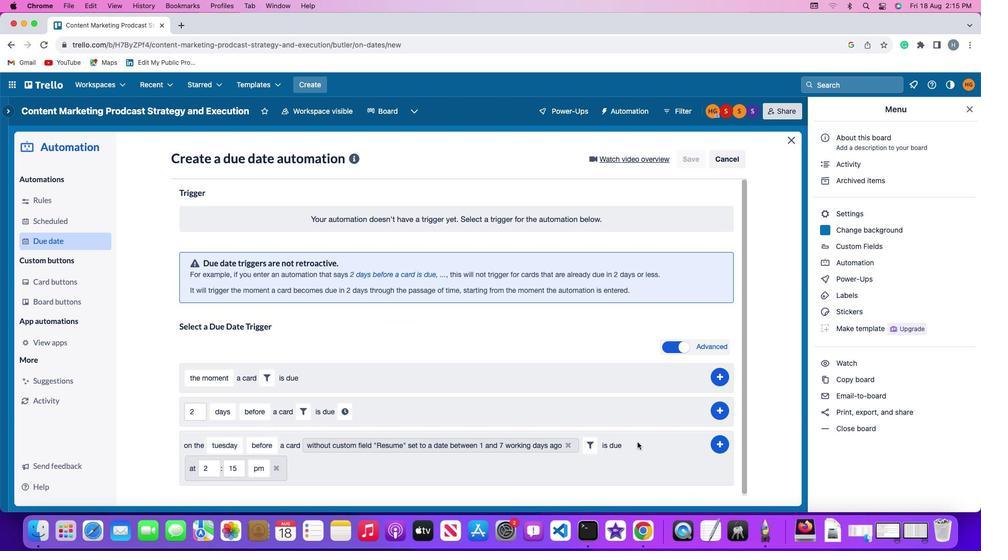 
Action: Mouse moved to (209, 468)
Screenshot: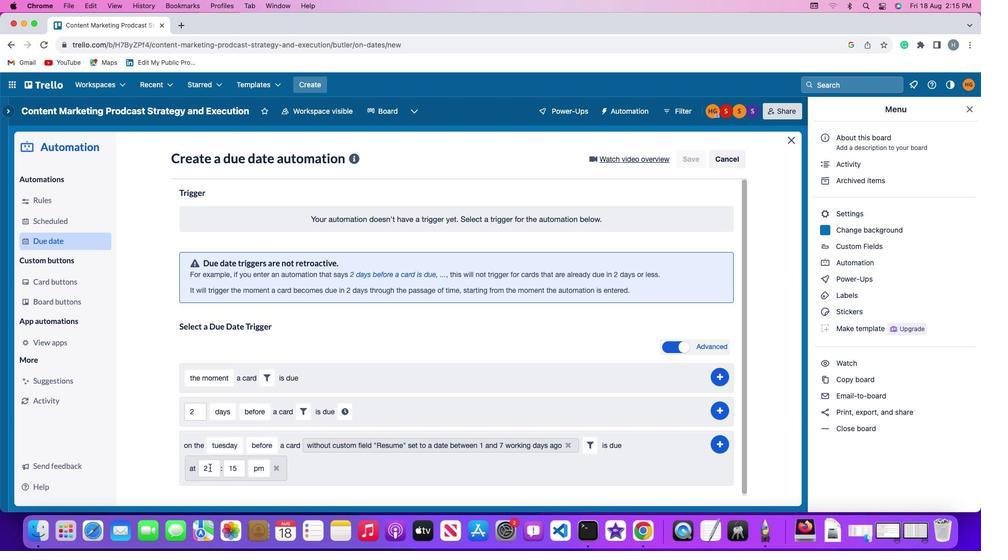 
Action: Mouse pressed left at (209, 468)
Screenshot: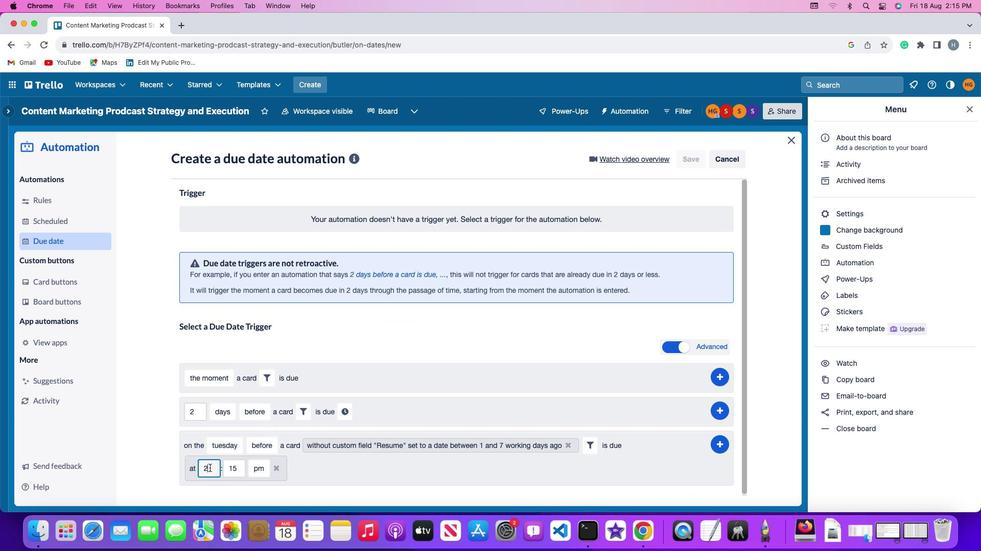 
Action: Mouse moved to (209, 468)
Screenshot: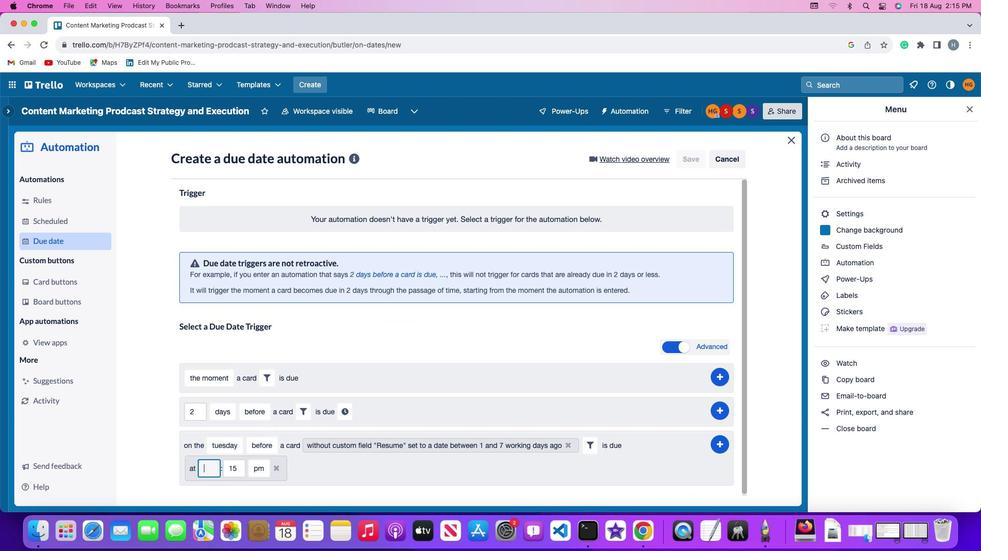 
Action: Key pressed Key.backspace'1''1'
Screenshot: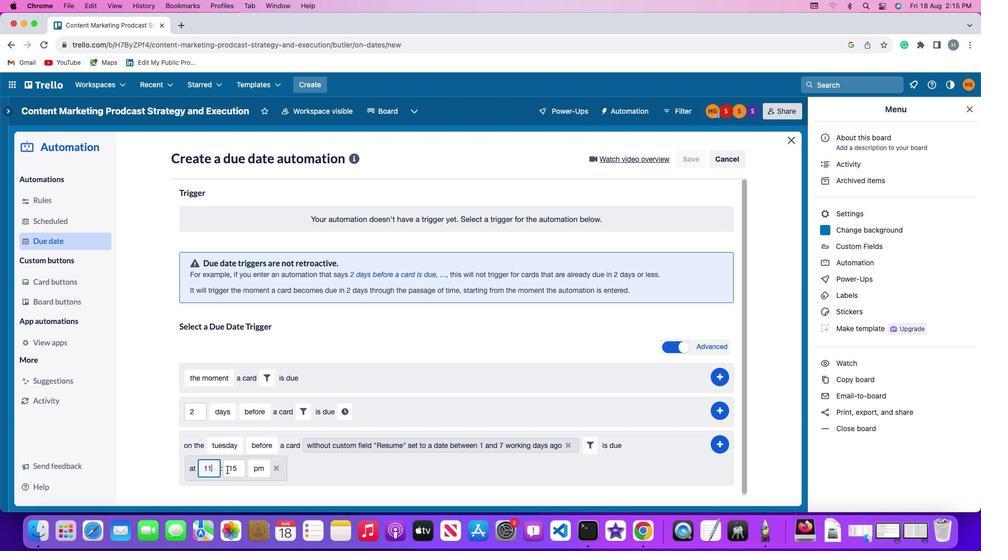
Action: Mouse moved to (237, 468)
Screenshot: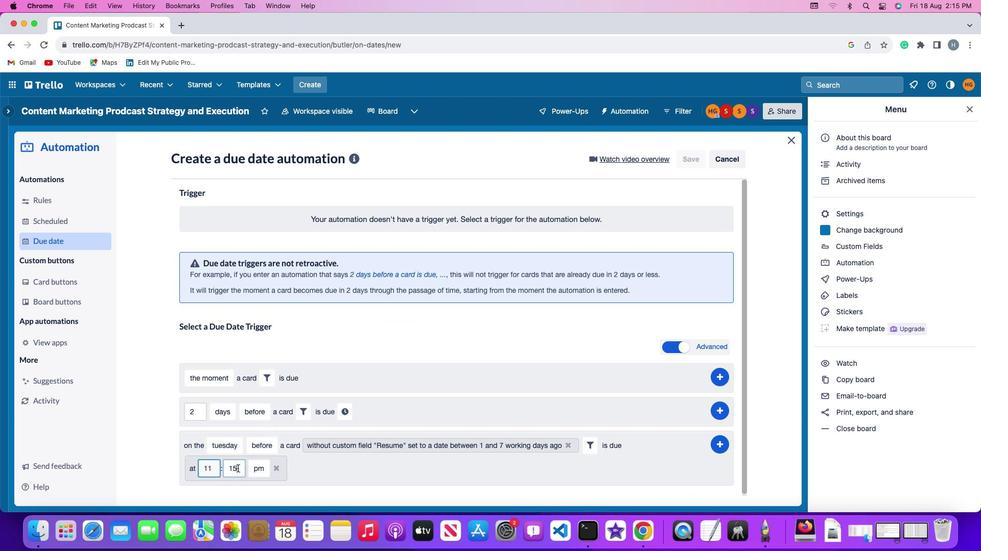 
Action: Mouse pressed left at (237, 468)
Screenshot: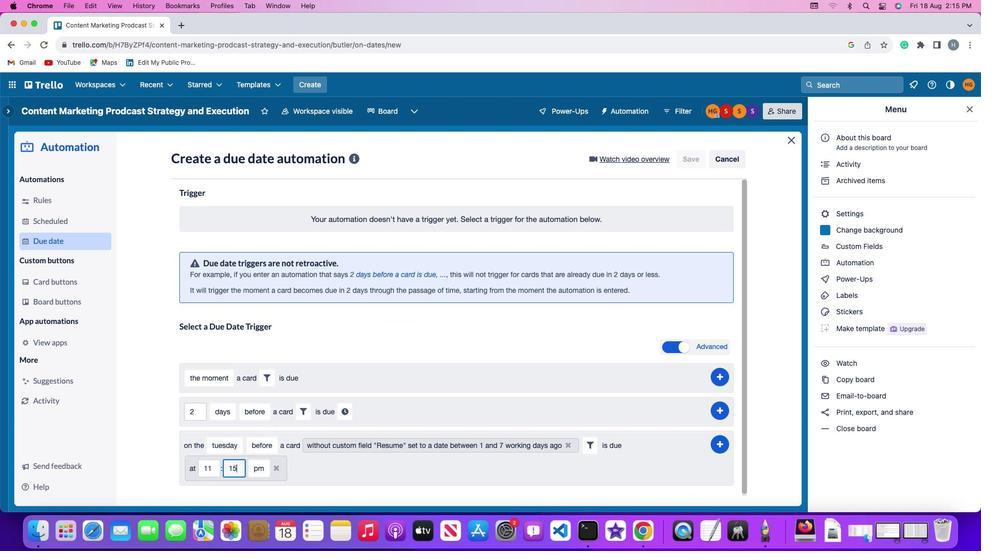 
Action: Key pressed Key.backspaceKey.backspace
Screenshot: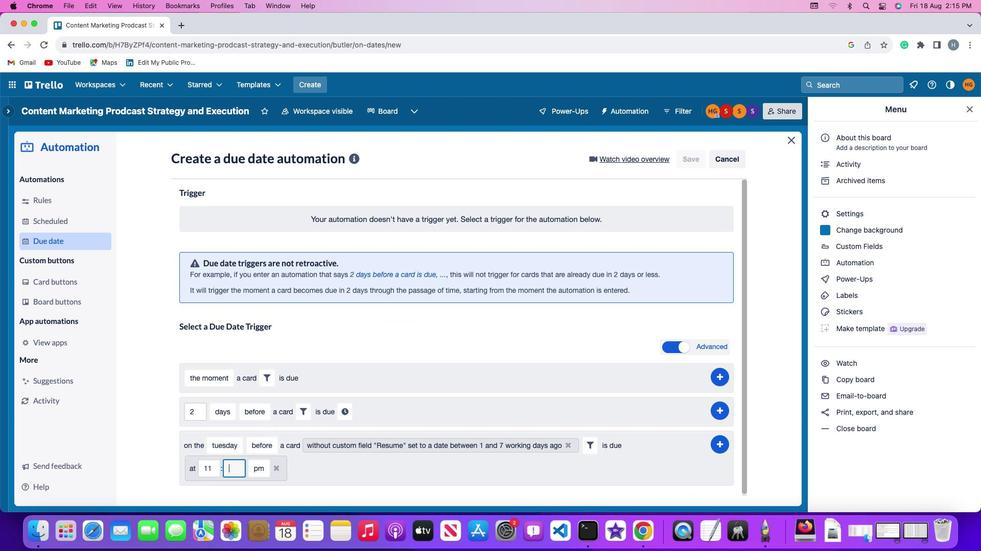 
Action: Mouse moved to (237, 468)
Screenshot: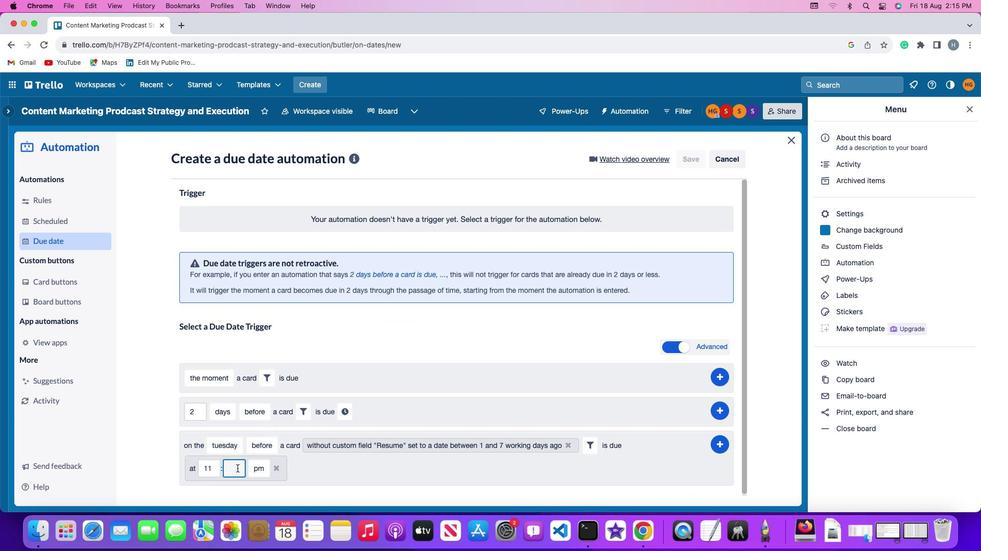 
Action: Key pressed '0''0'
Screenshot: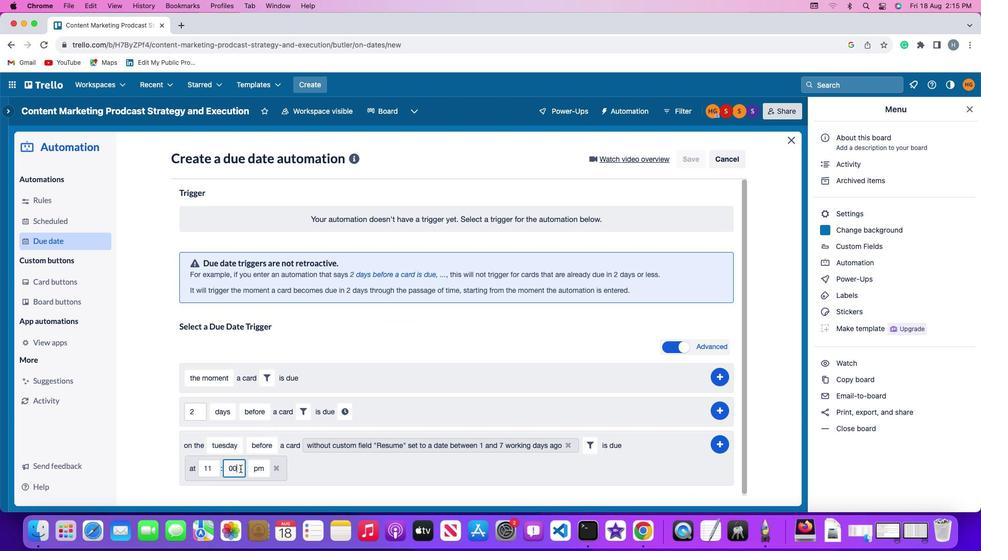 
Action: Mouse moved to (248, 468)
Screenshot: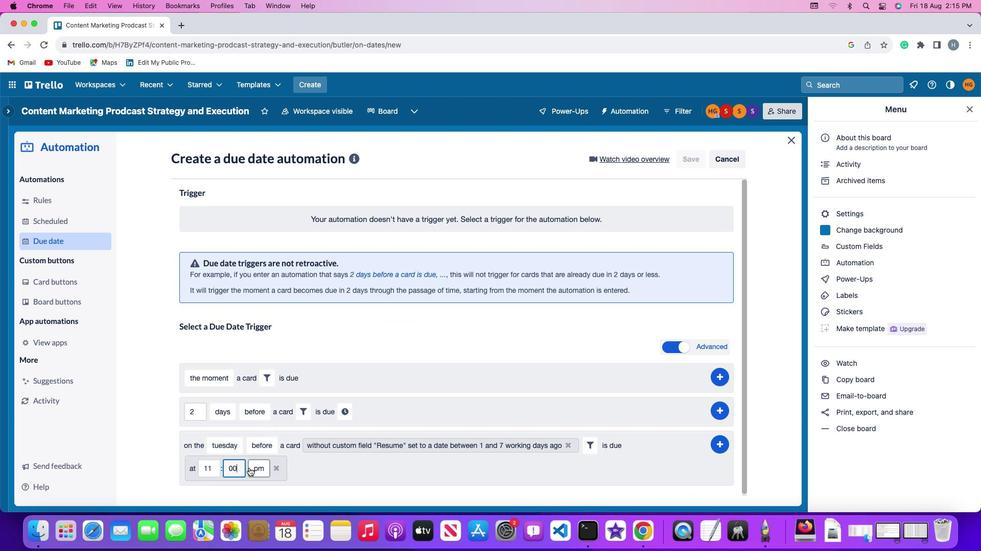 
Action: Mouse pressed left at (248, 468)
Screenshot: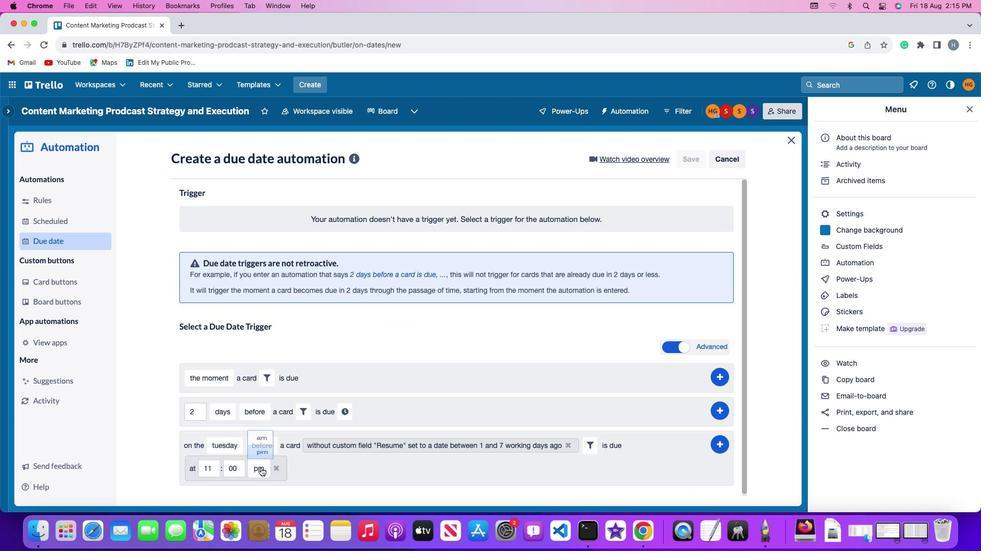 
Action: Mouse moved to (261, 430)
Screenshot: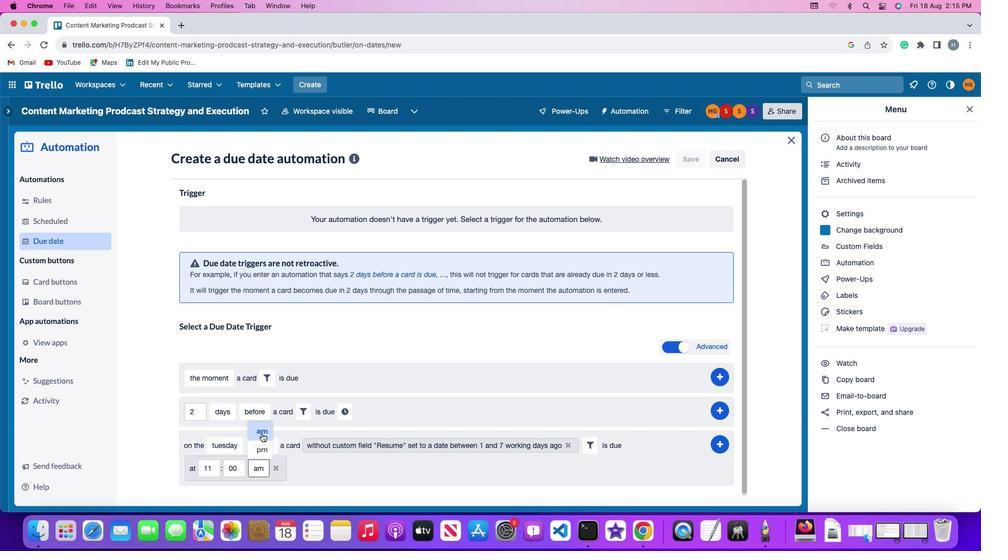 
Action: Mouse pressed left at (261, 430)
Screenshot: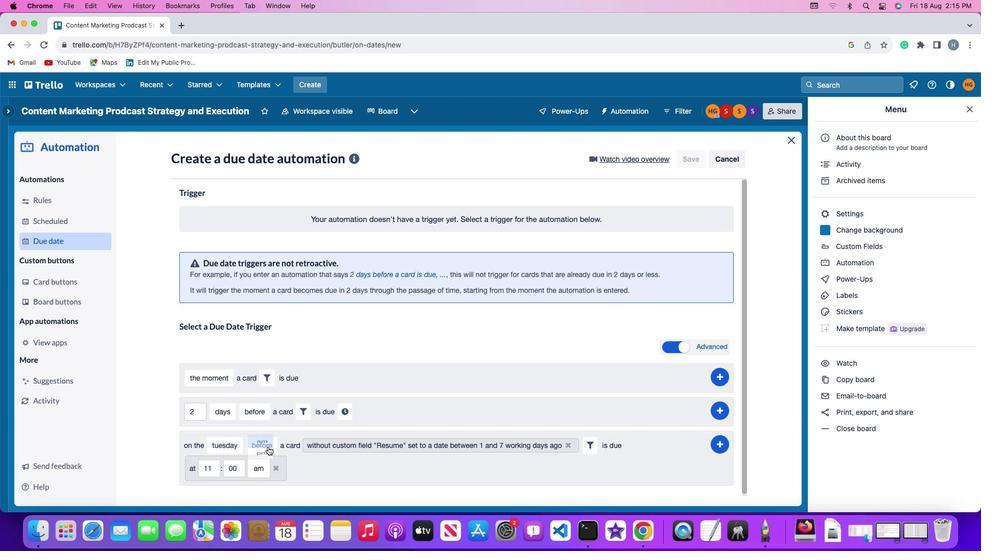 
Action: Mouse moved to (717, 443)
Screenshot: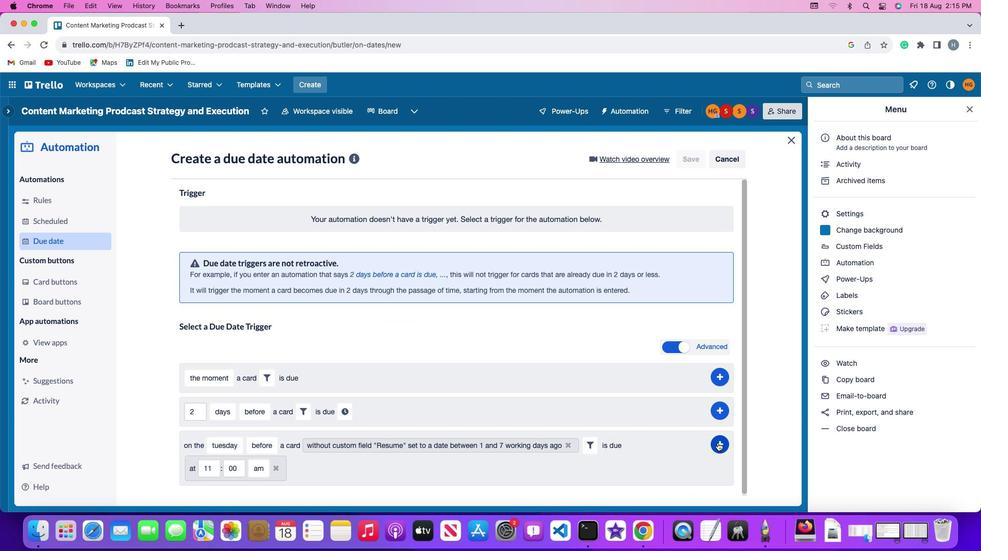 
Action: Mouse pressed left at (717, 443)
Screenshot: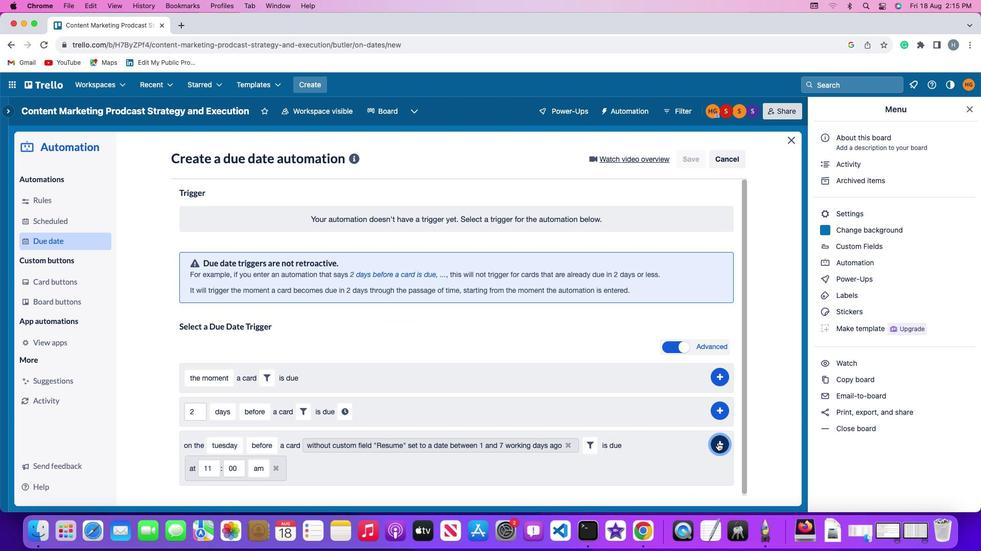 
Action: Mouse moved to (765, 400)
Screenshot: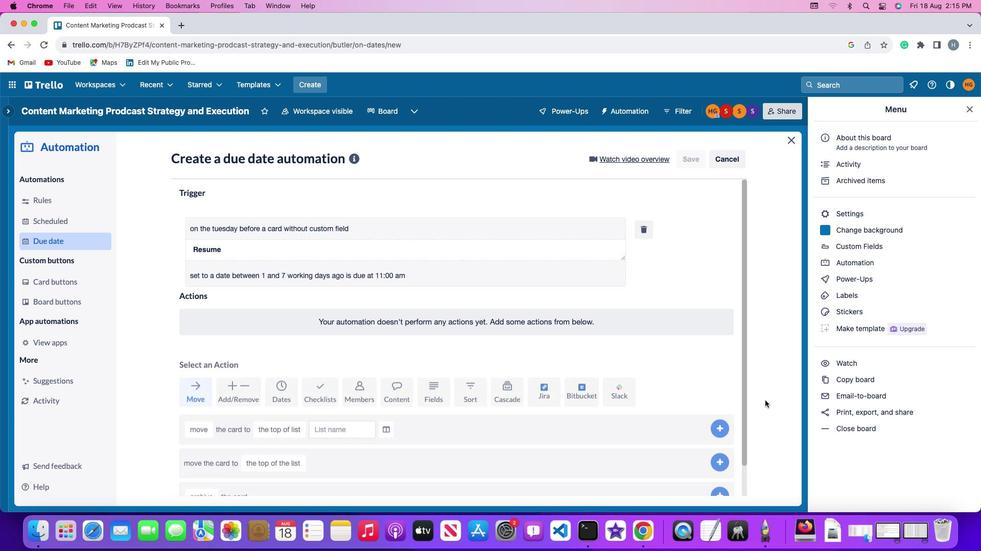 
